 Task: Find connections with filter location Minas de Matahambre with filter topic #purposewith filter profile language French with filter current company Zomato with filter school Indian Institute of Management Rohtak with filter industry Medical Equipment Manufacturing with filter service category Typing with filter keywords title Assistant Manager
Action: Mouse moved to (504, 62)
Screenshot: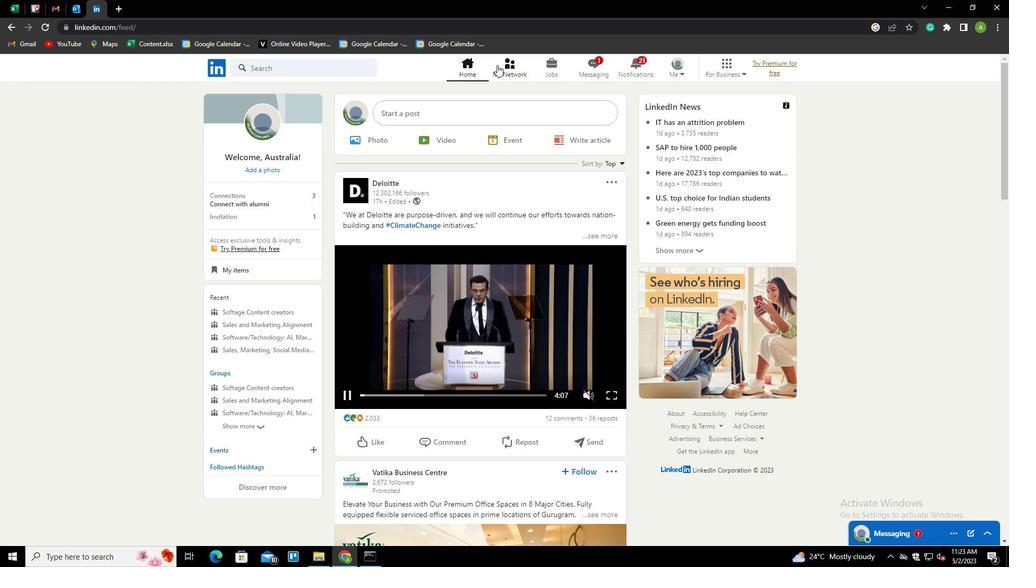 
Action: Mouse pressed left at (504, 62)
Screenshot: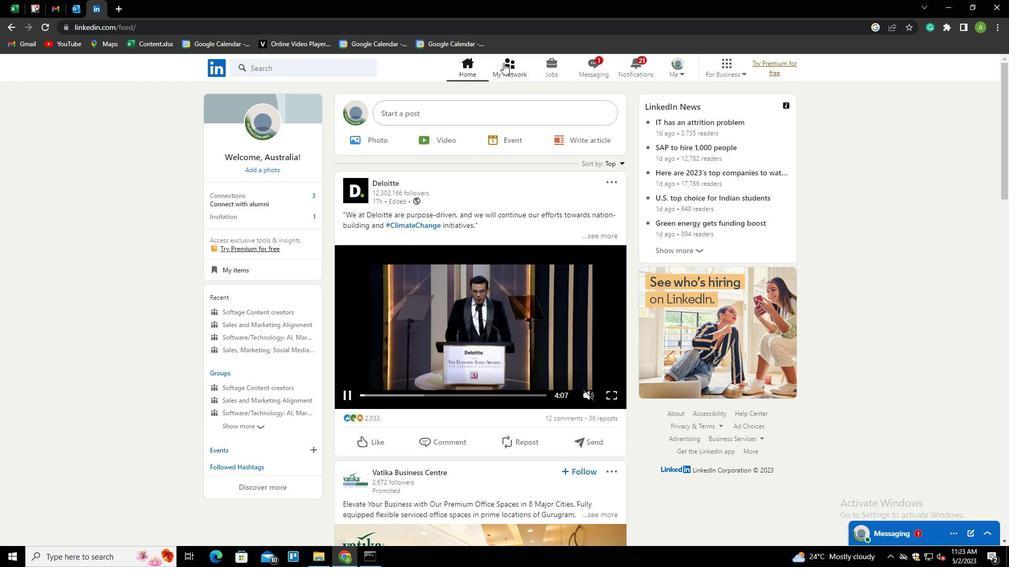 
Action: Mouse moved to (265, 129)
Screenshot: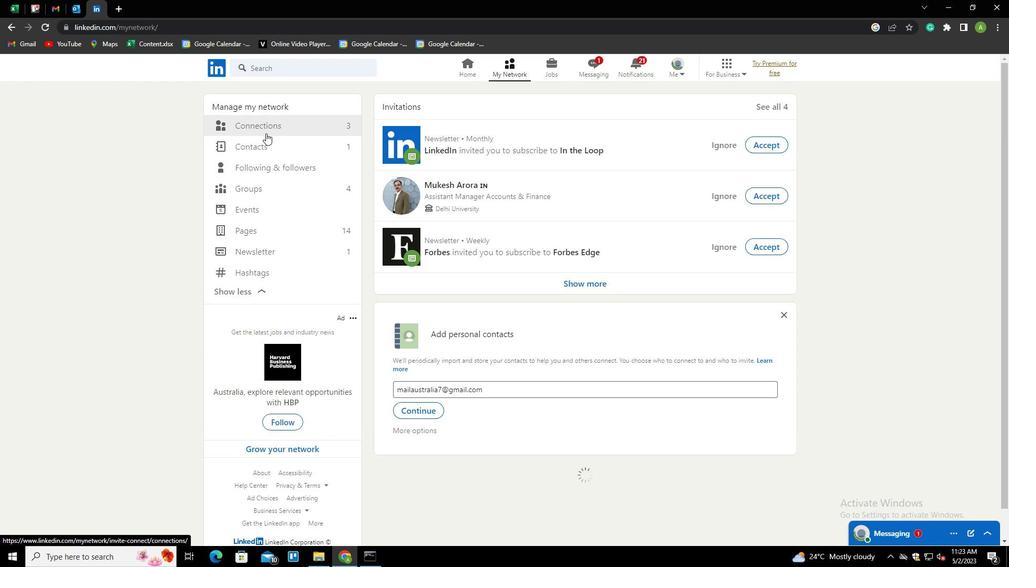 
Action: Mouse pressed left at (265, 129)
Screenshot: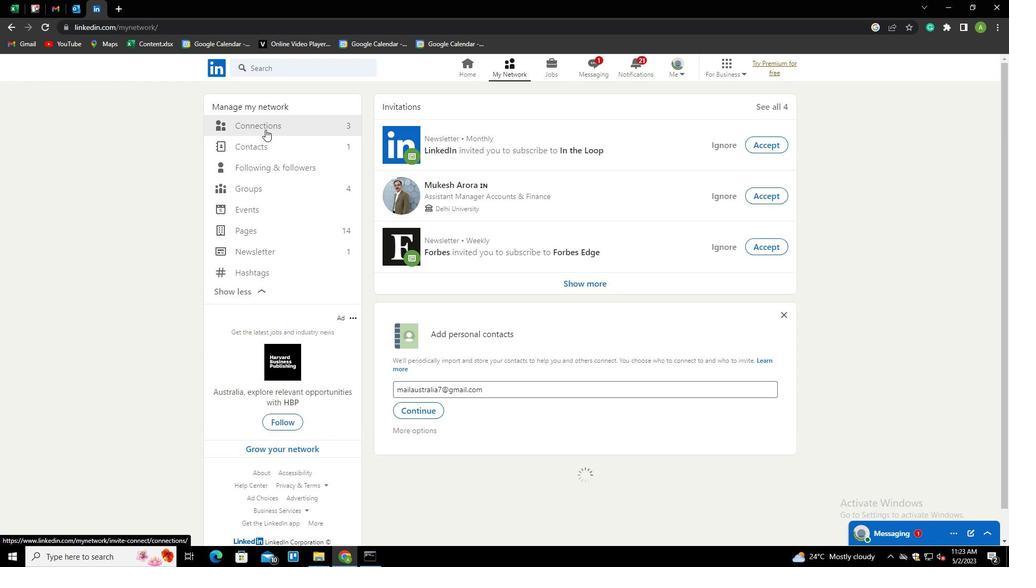 
Action: Mouse moved to (577, 125)
Screenshot: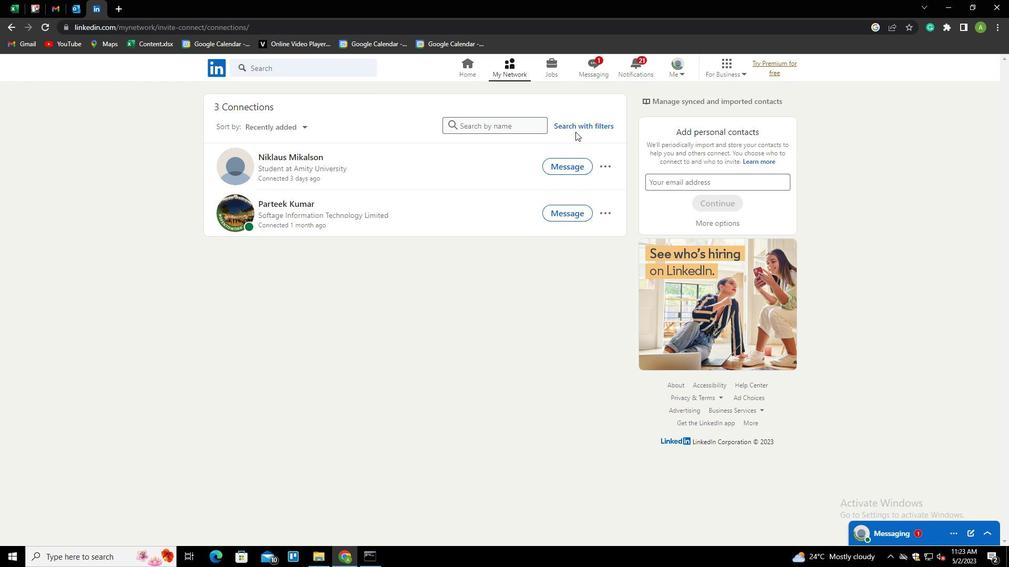 
Action: Mouse pressed left at (577, 125)
Screenshot: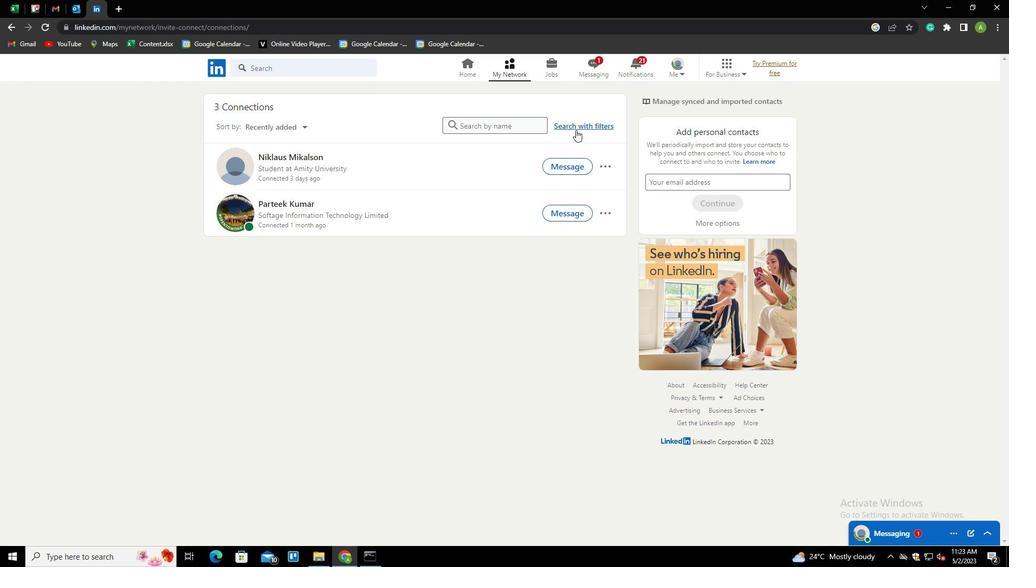 
Action: Mouse moved to (530, 93)
Screenshot: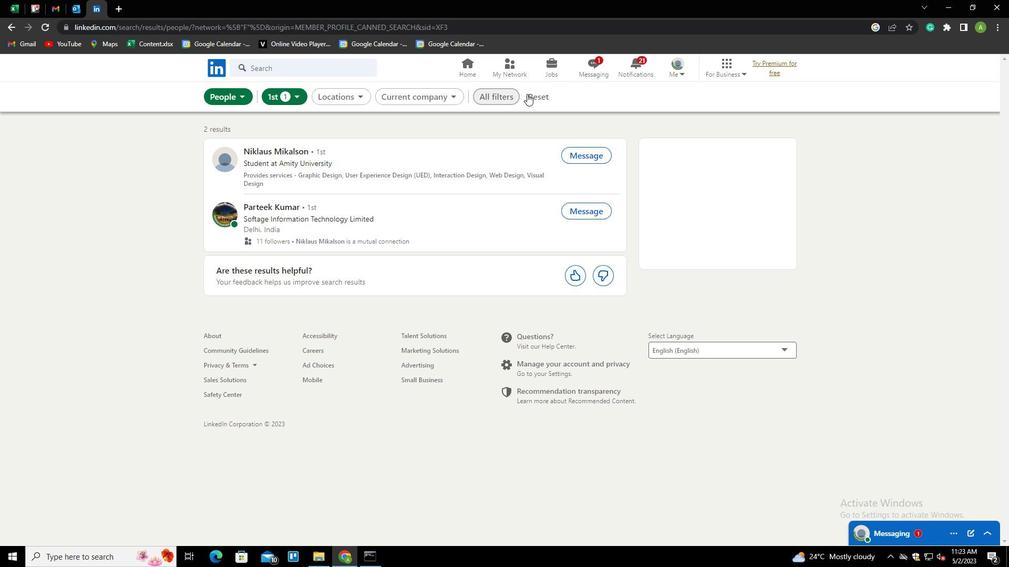 
Action: Mouse pressed left at (530, 93)
Screenshot: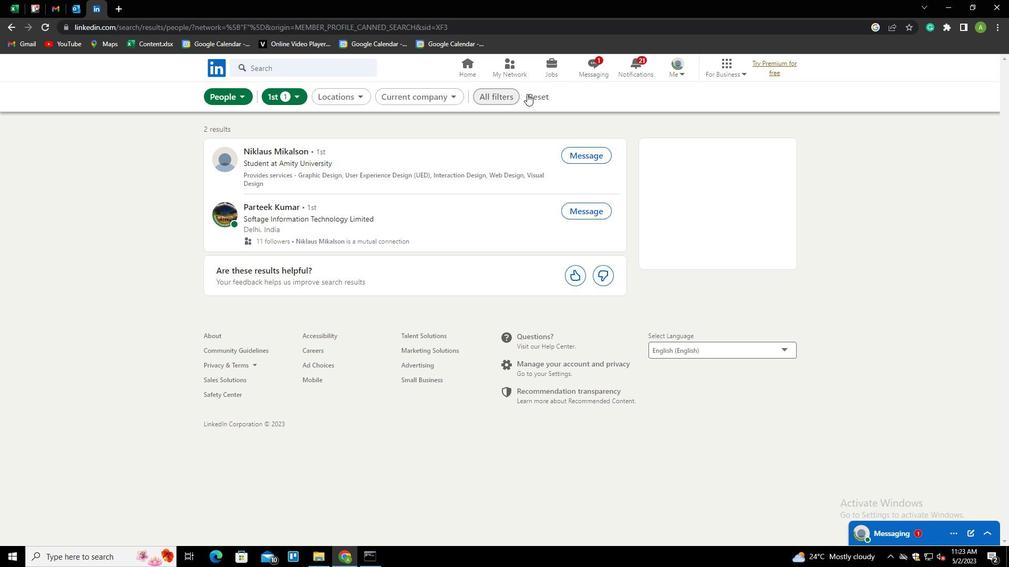 
Action: Mouse moved to (506, 94)
Screenshot: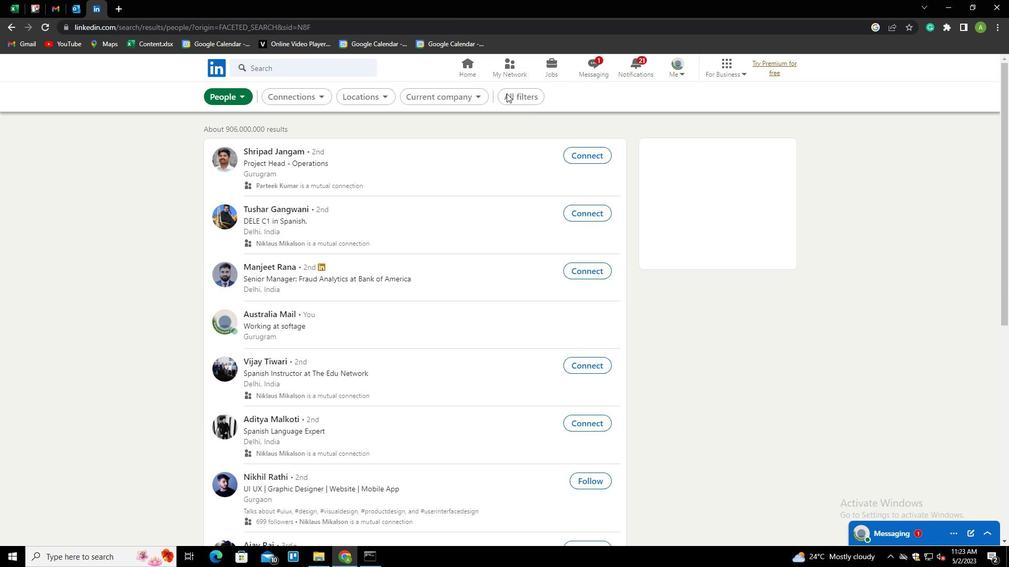 
Action: Mouse pressed left at (506, 94)
Screenshot: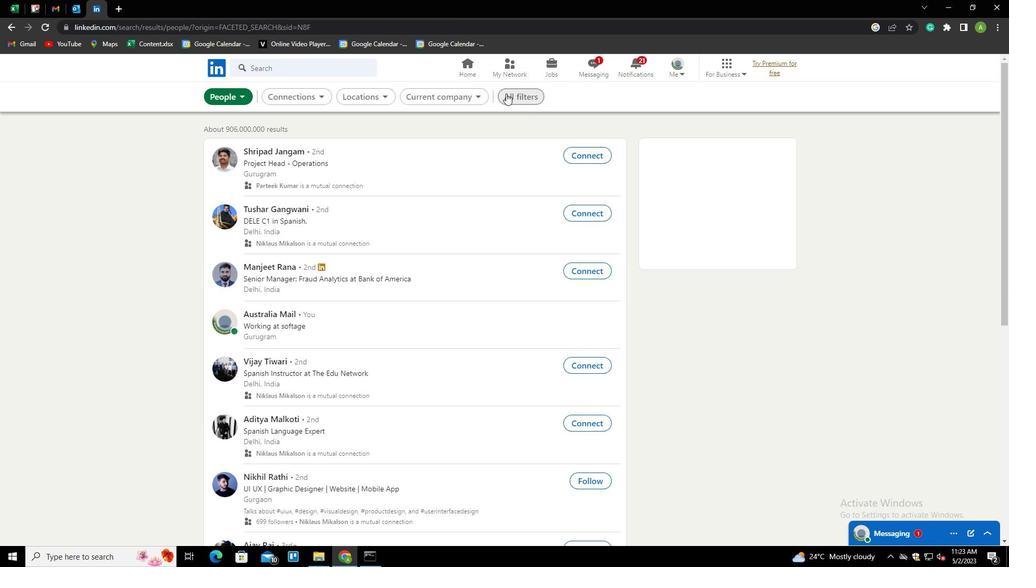 
Action: Mouse moved to (877, 299)
Screenshot: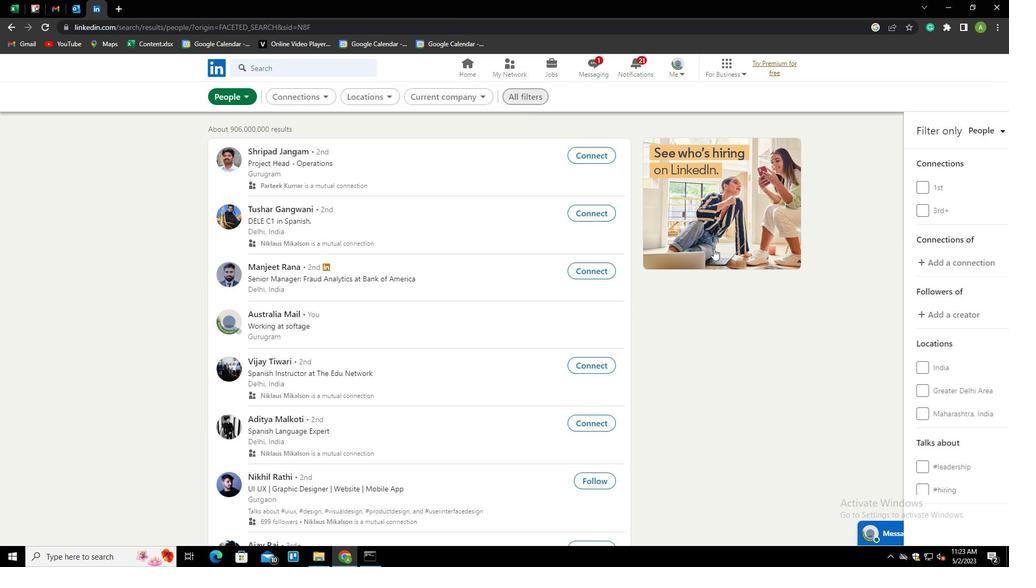 
Action: Mouse scrolled (877, 299) with delta (0, 0)
Screenshot: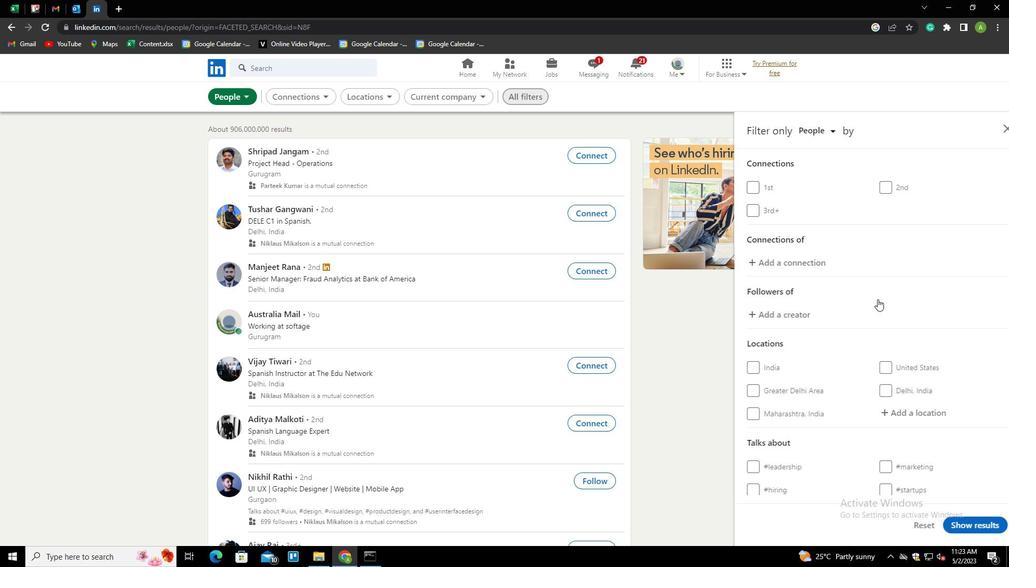 
Action: Mouse scrolled (877, 299) with delta (0, 0)
Screenshot: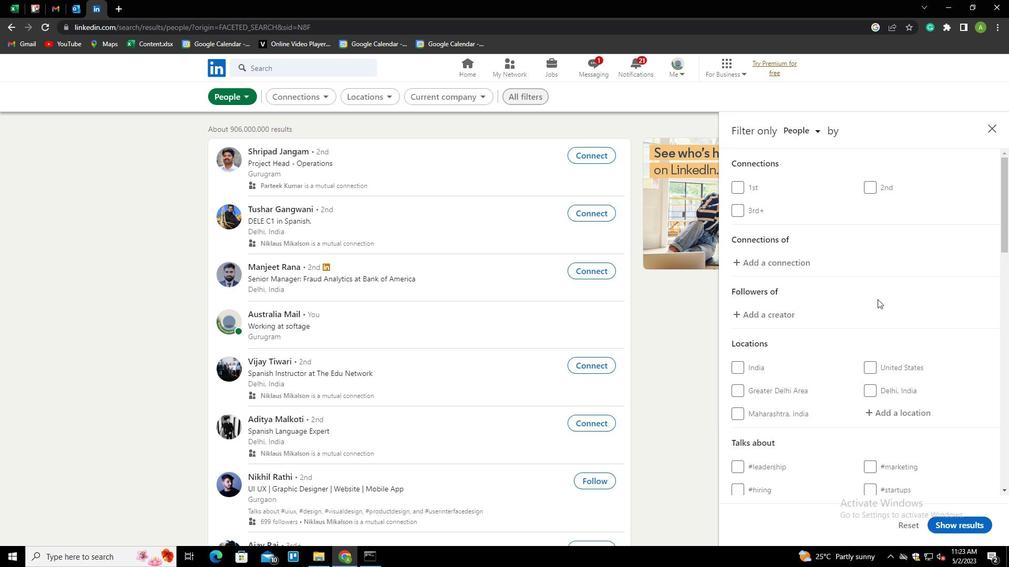 
Action: Mouse moved to (870, 319)
Screenshot: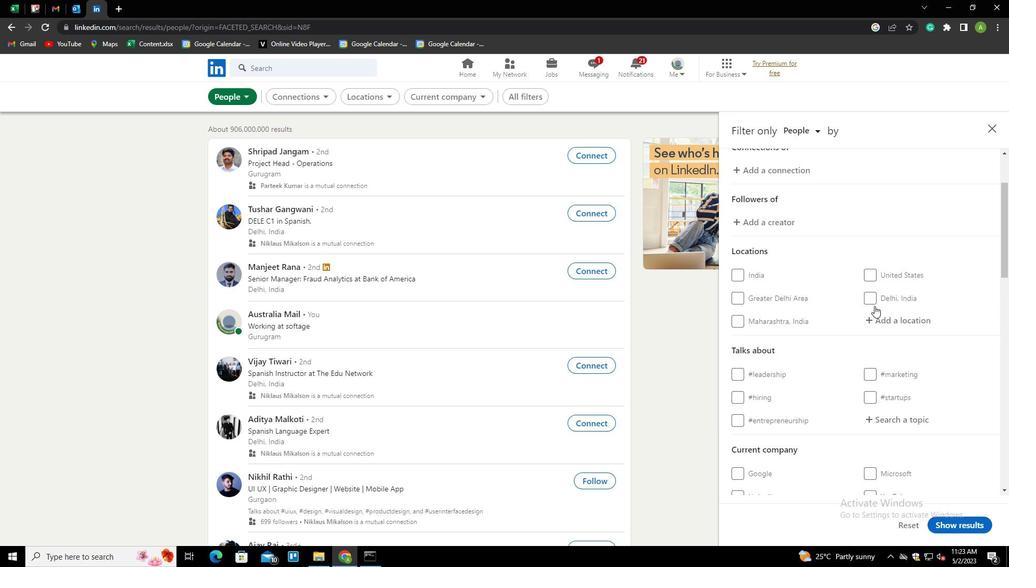
Action: Mouse scrolled (870, 318) with delta (0, 0)
Screenshot: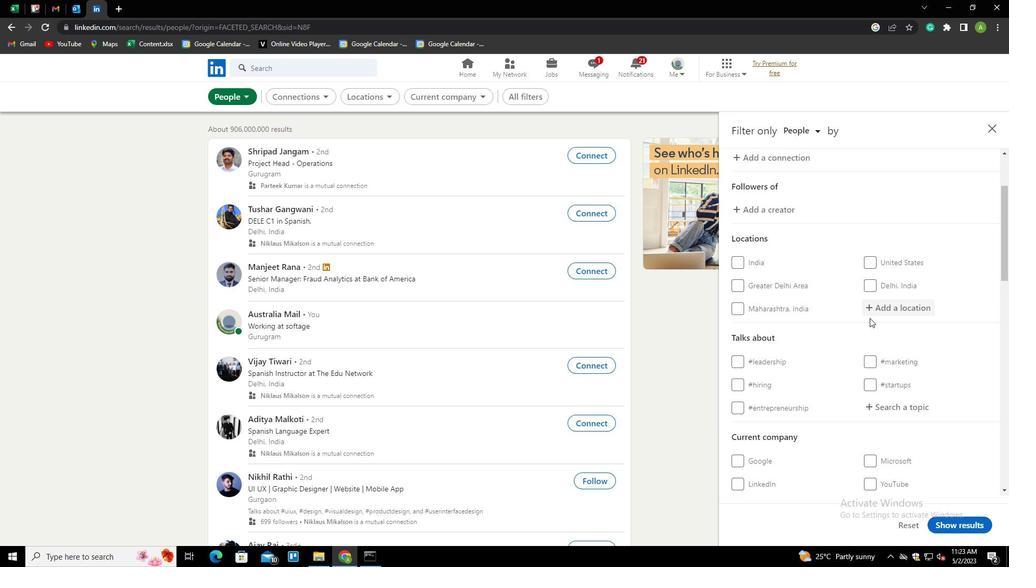 
Action: Mouse moved to (882, 258)
Screenshot: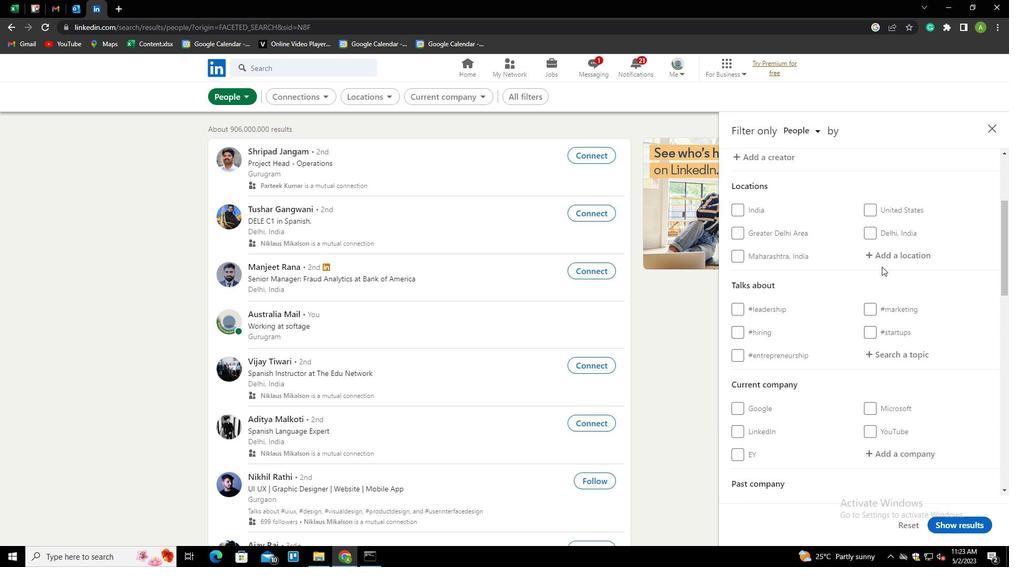 
Action: Mouse pressed left at (882, 258)
Screenshot: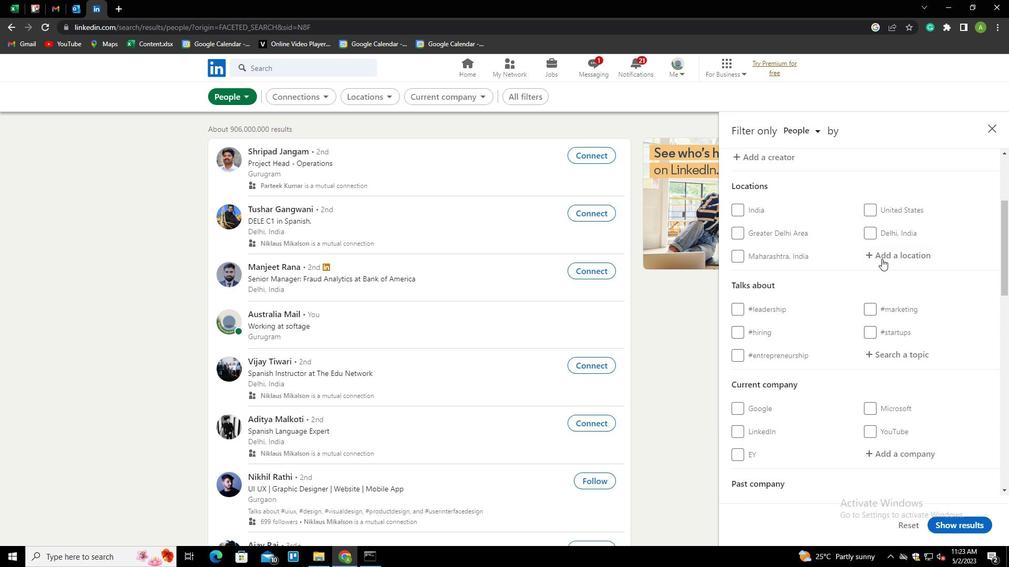 
Action: Mouse moved to (884, 257)
Screenshot: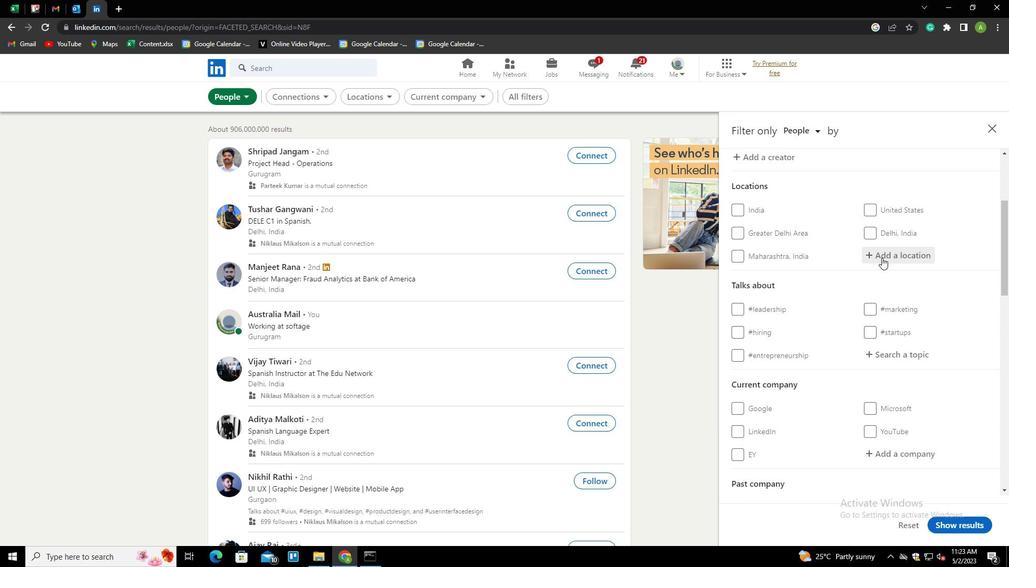 
Action: Mouse pressed left at (884, 257)
Screenshot: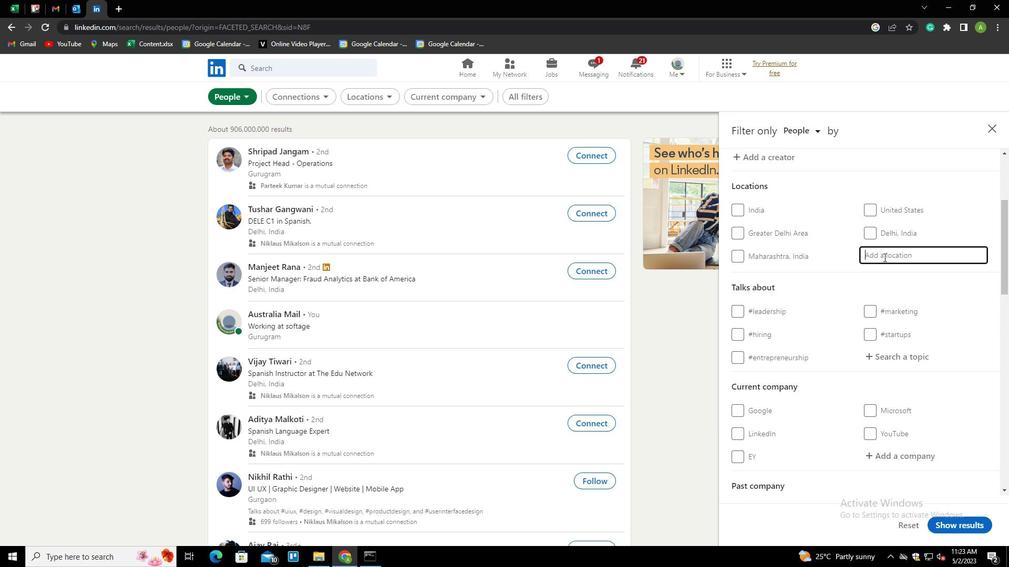 
Action: Key pressed <Key.shift><Key.shift><Key.shift><Key.shift><Key.shift>MINAA<Key.backspace>S<Key.down><Key.enter>
Screenshot: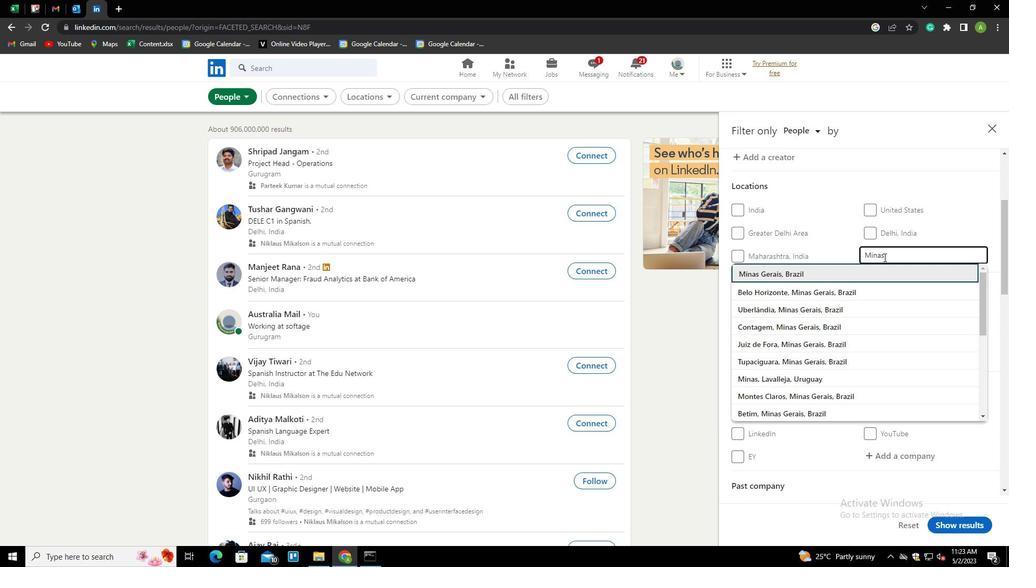 
Action: Mouse scrolled (884, 257) with delta (0, 0)
Screenshot: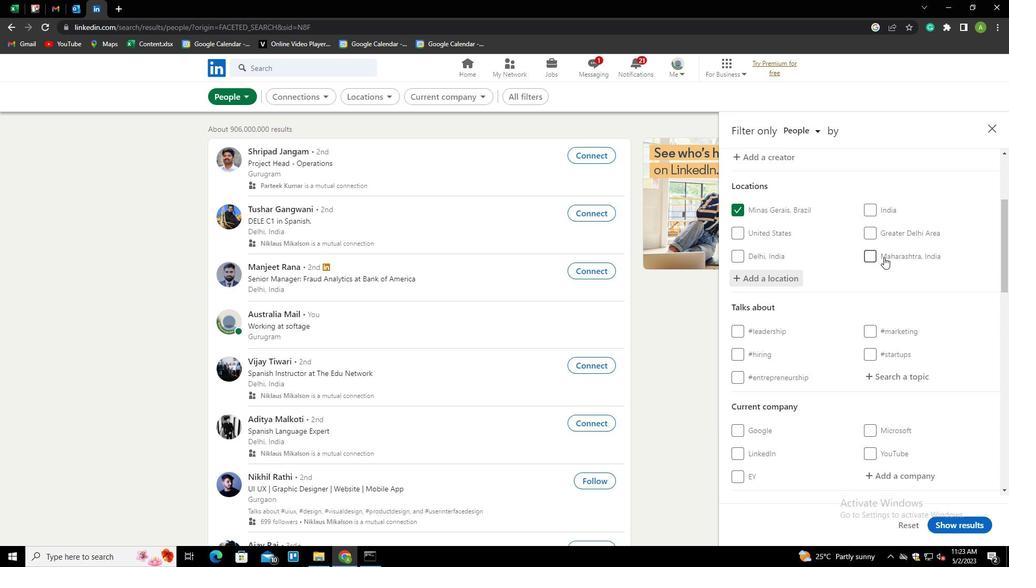 
Action: Mouse moved to (884, 323)
Screenshot: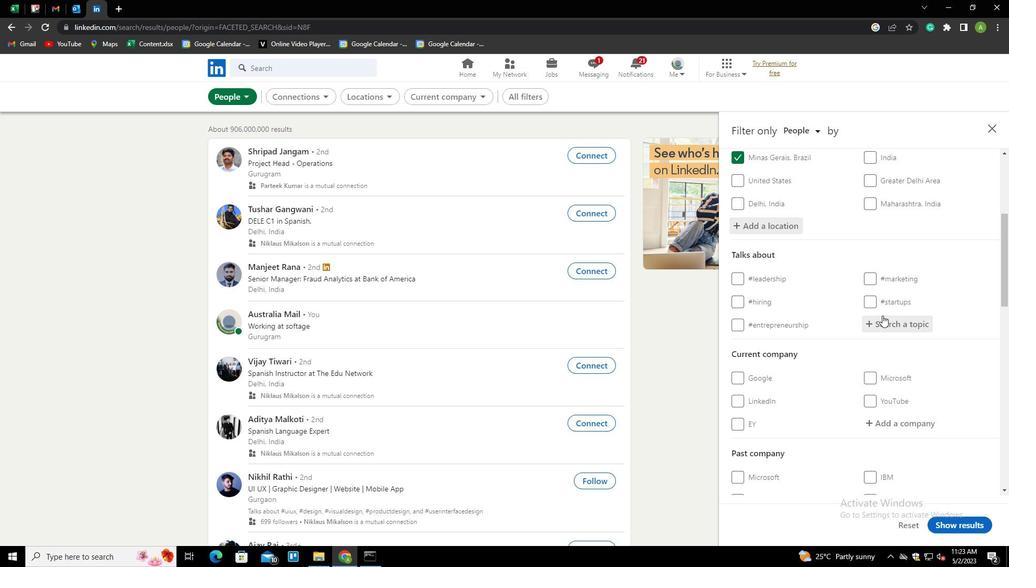 
Action: Mouse pressed left at (884, 323)
Screenshot: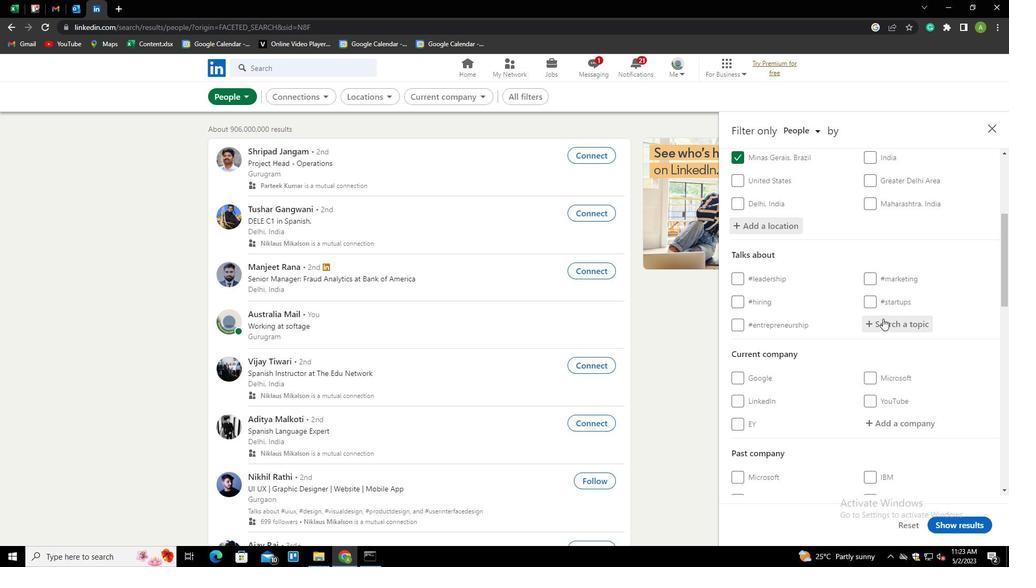 
Action: Mouse moved to (893, 323)
Screenshot: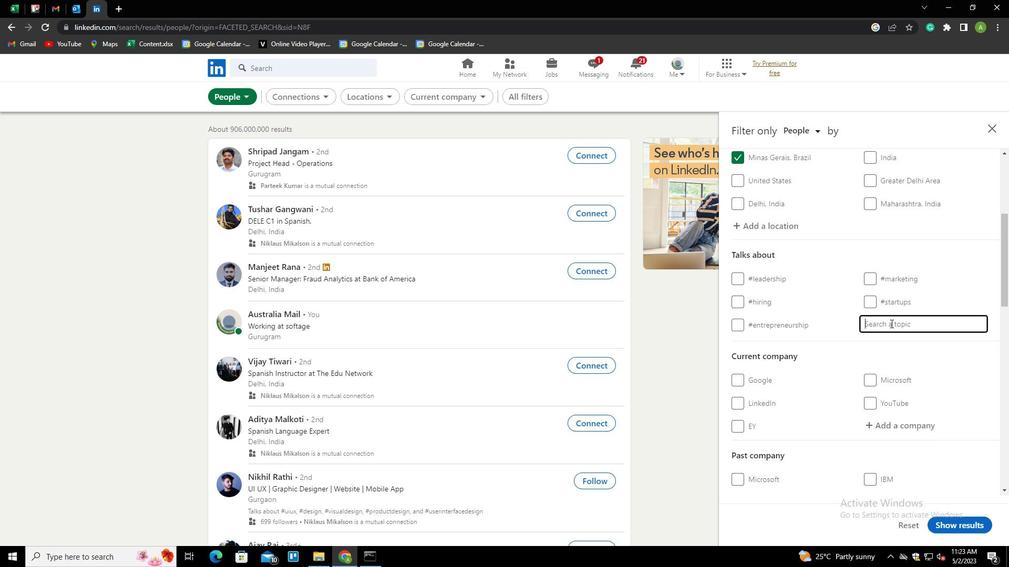 
Action: Mouse pressed left at (893, 323)
Screenshot: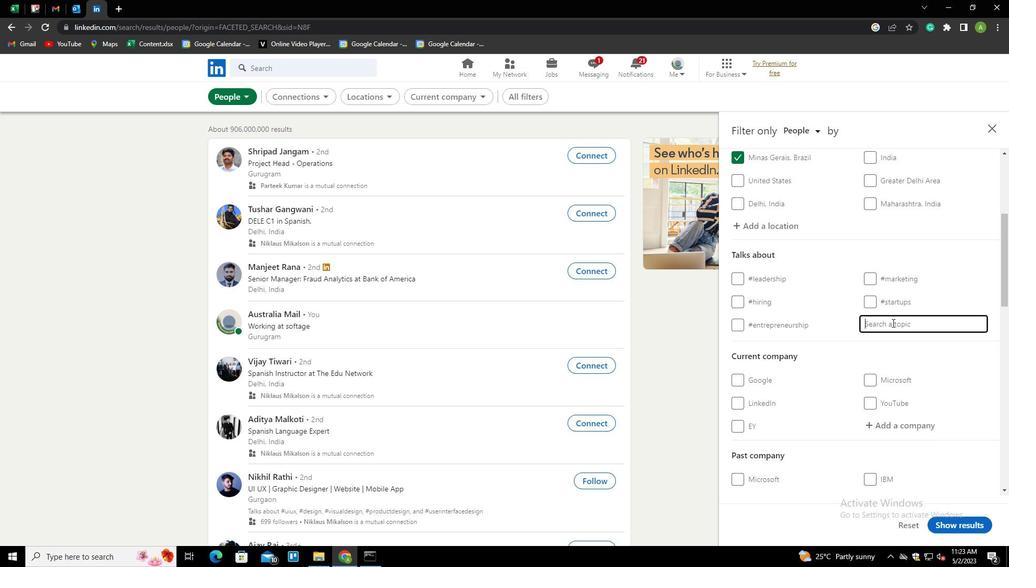 
Action: Key pressed <Key.shift>PURPOSE<Key.down><Key.enter>
Screenshot: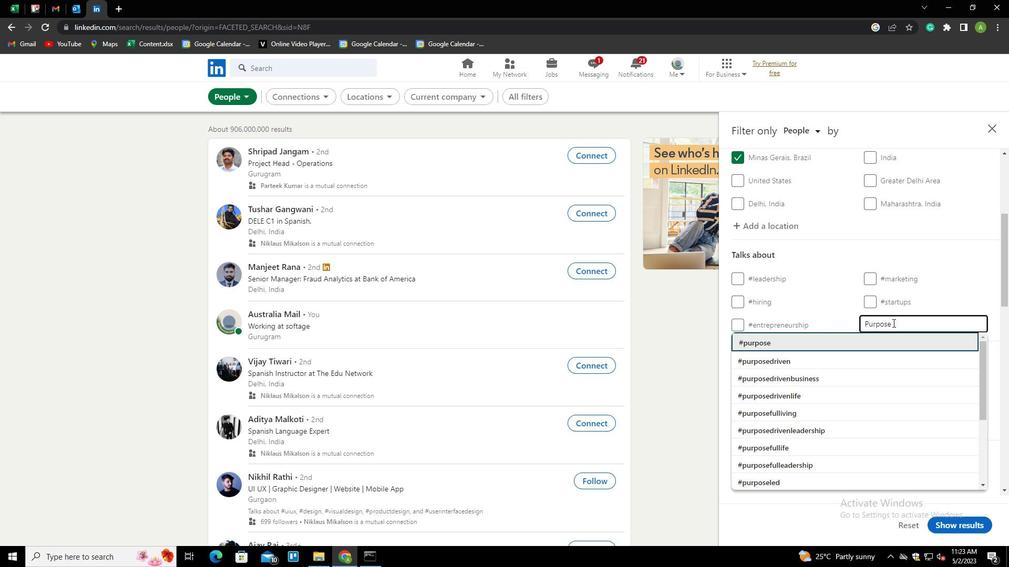 
Action: Mouse scrolled (893, 322) with delta (0, 0)
Screenshot: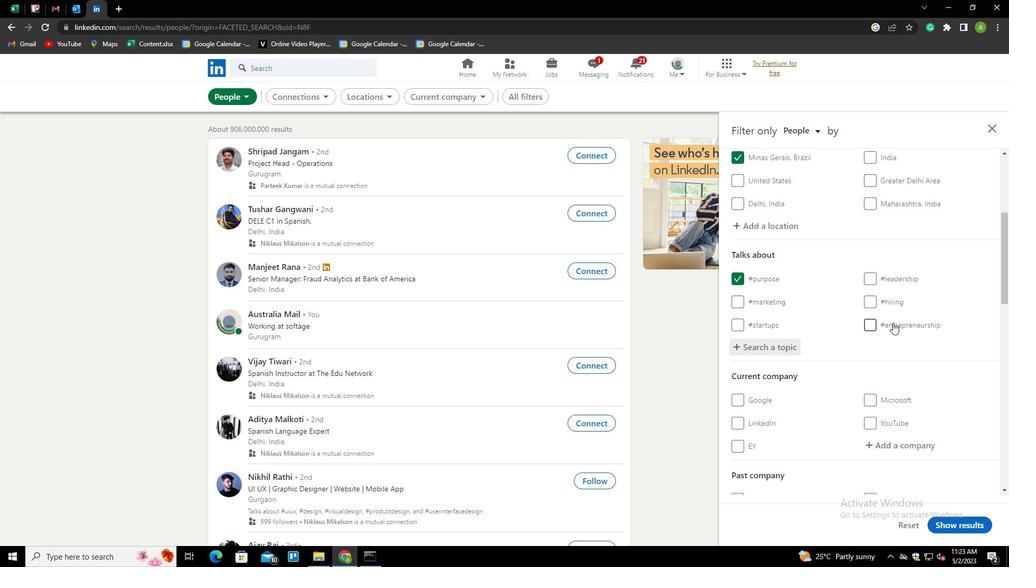 
Action: Mouse scrolled (893, 322) with delta (0, 0)
Screenshot: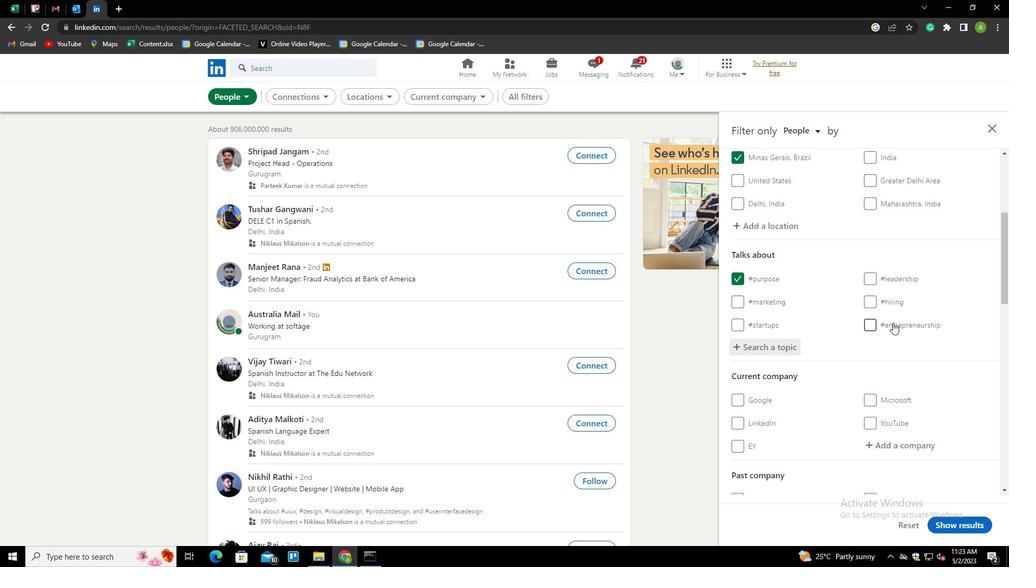 
Action: Mouse scrolled (893, 322) with delta (0, 0)
Screenshot: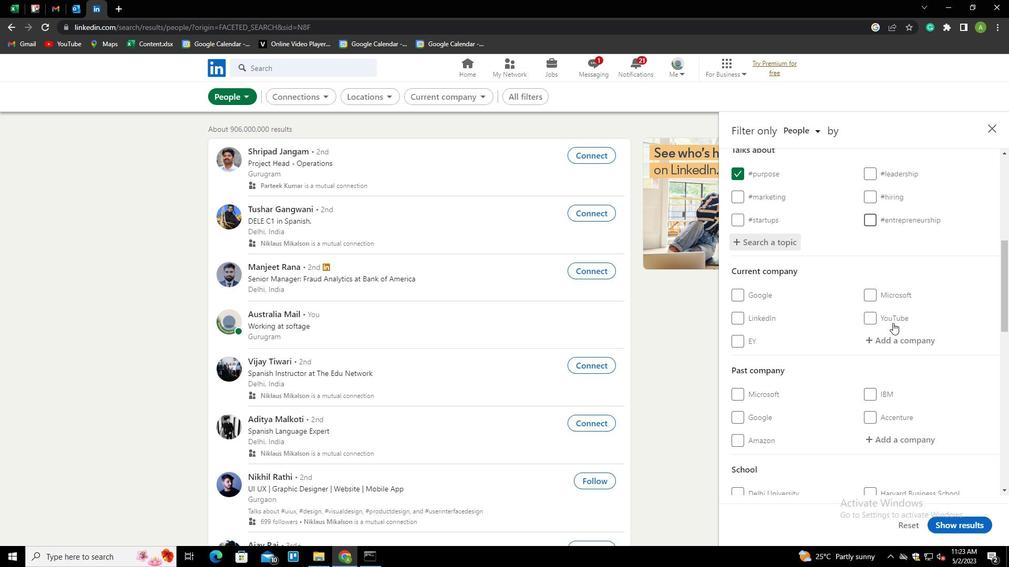 
Action: Mouse scrolled (893, 322) with delta (0, 0)
Screenshot: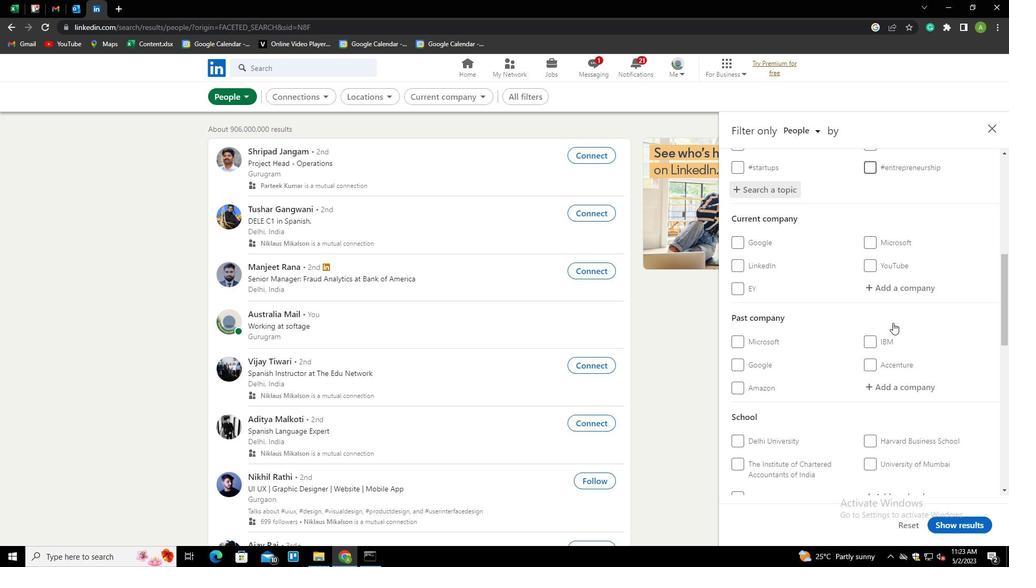 
Action: Mouse scrolled (893, 322) with delta (0, 0)
Screenshot: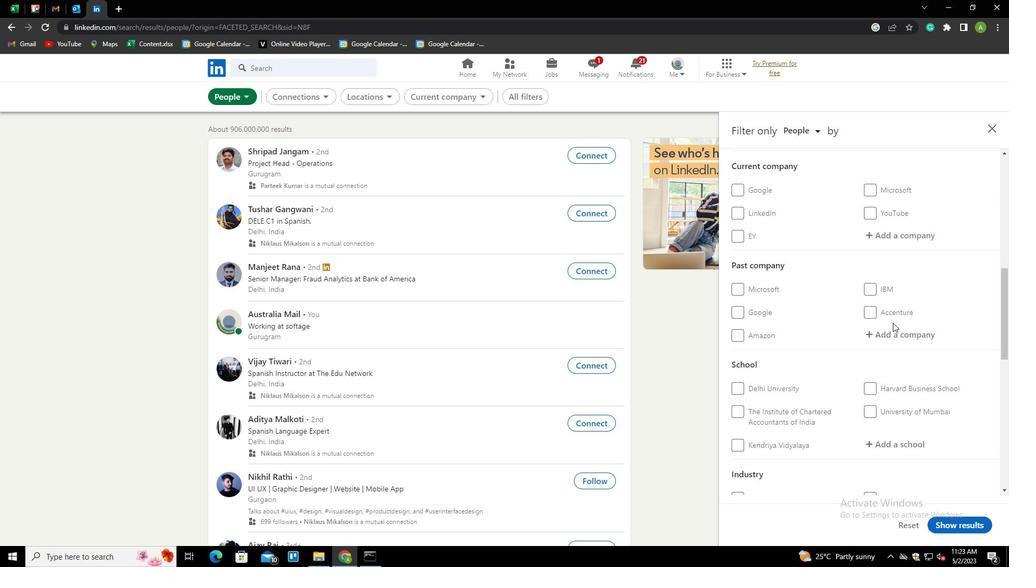 
Action: Mouse scrolled (893, 322) with delta (0, 0)
Screenshot: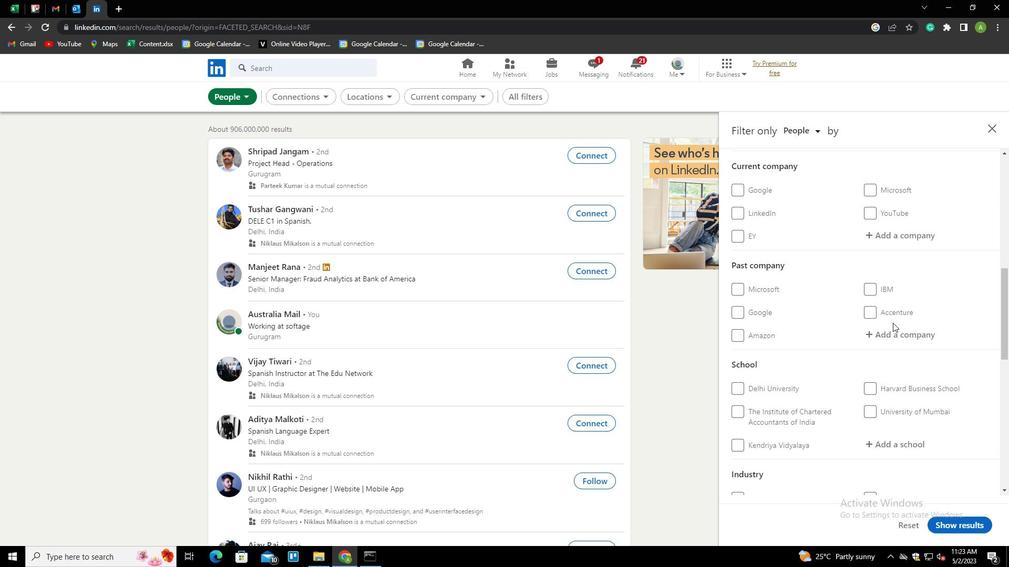 
Action: Mouse scrolled (893, 322) with delta (0, 0)
Screenshot: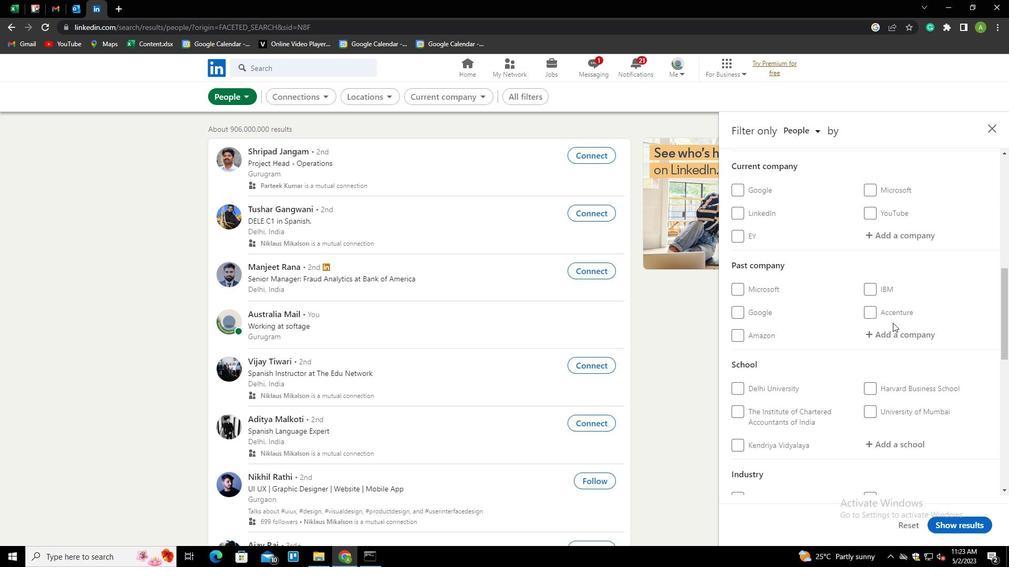 
Action: Mouse scrolled (893, 322) with delta (0, 0)
Screenshot: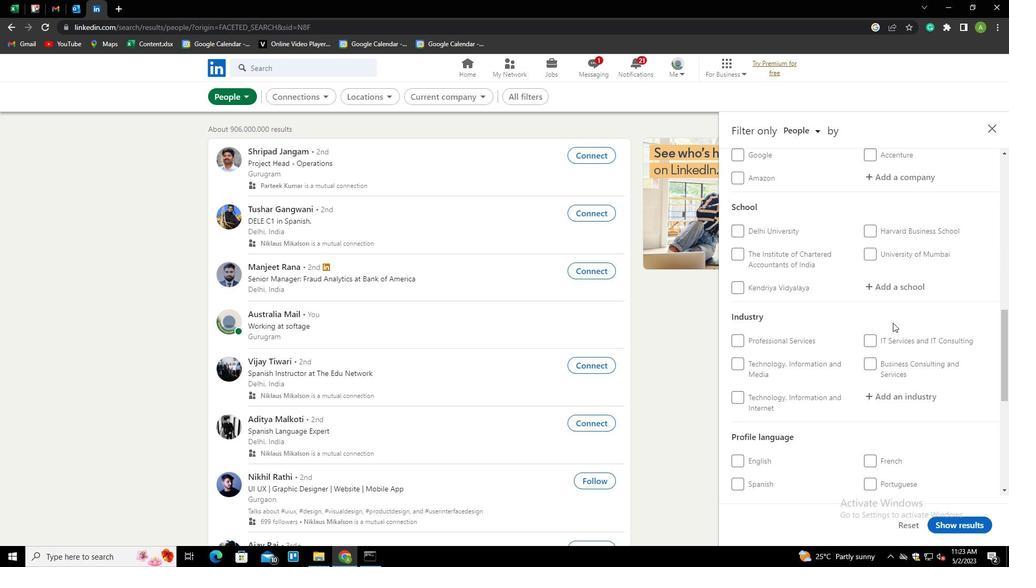 
Action: Mouse scrolled (893, 322) with delta (0, 0)
Screenshot: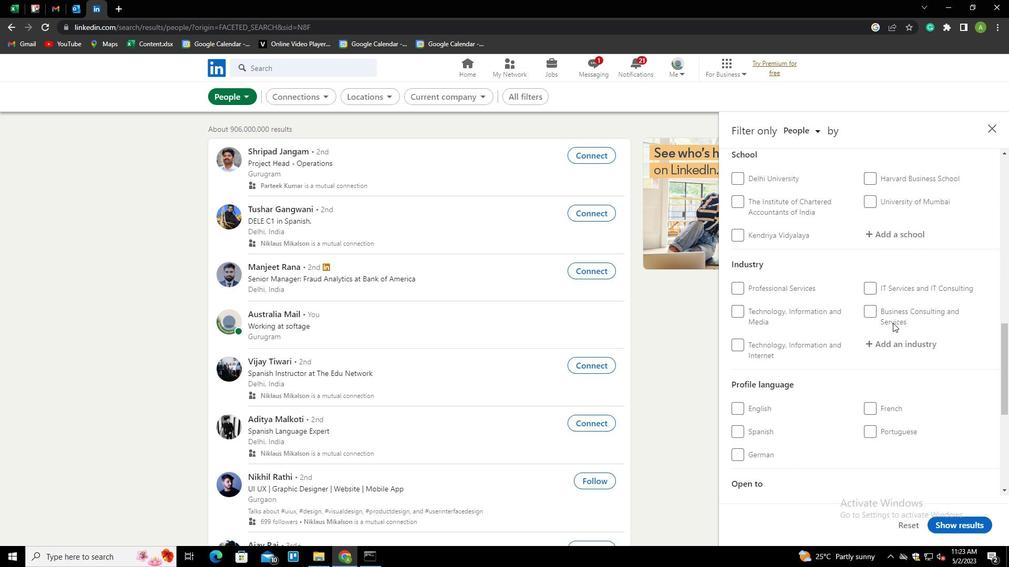 
Action: Mouse moved to (880, 352)
Screenshot: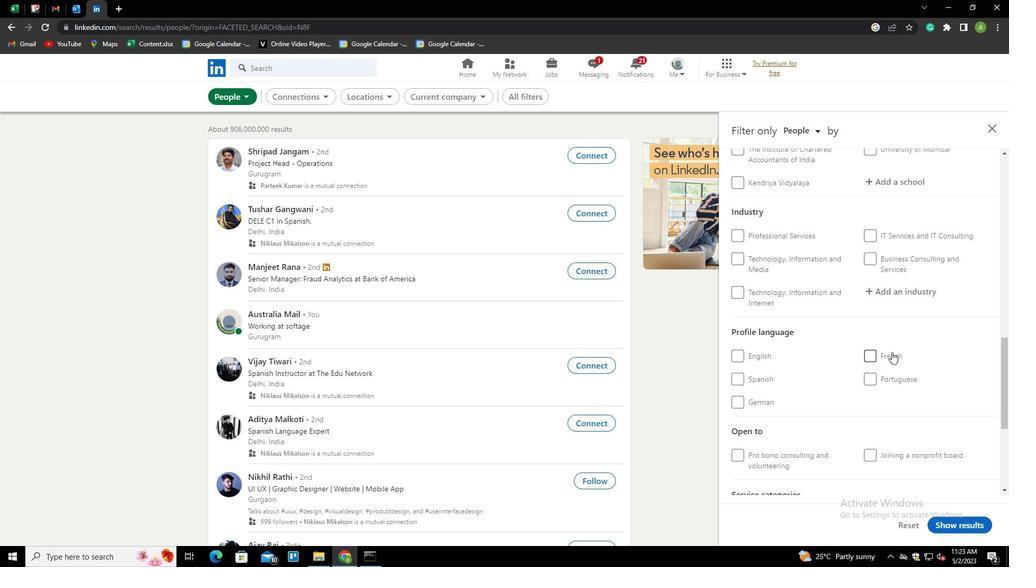 
Action: Mouse pressed left at (880, 352)
Screenshot: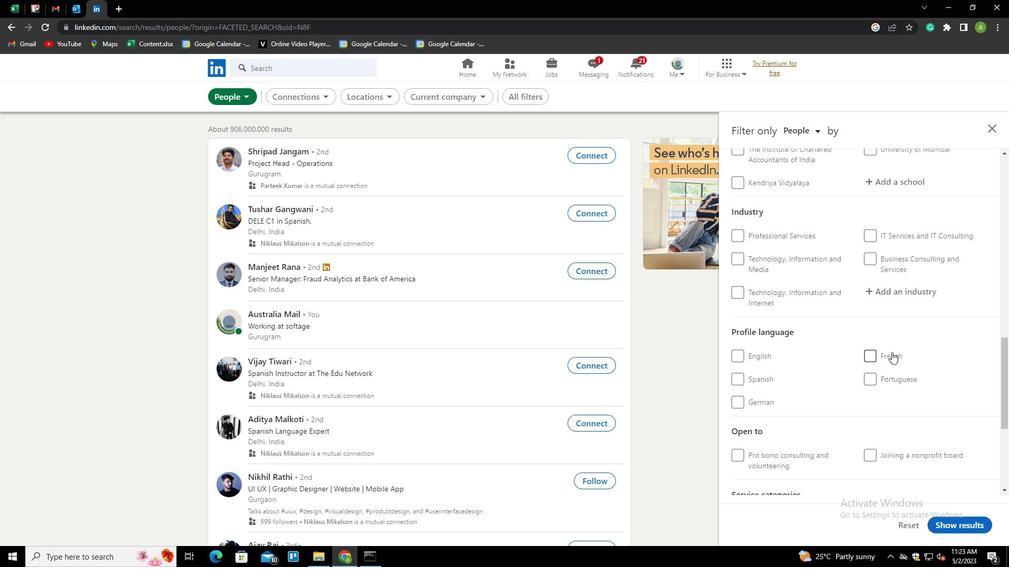 
Action: Mouse moved to (927, 344)
Screenshot: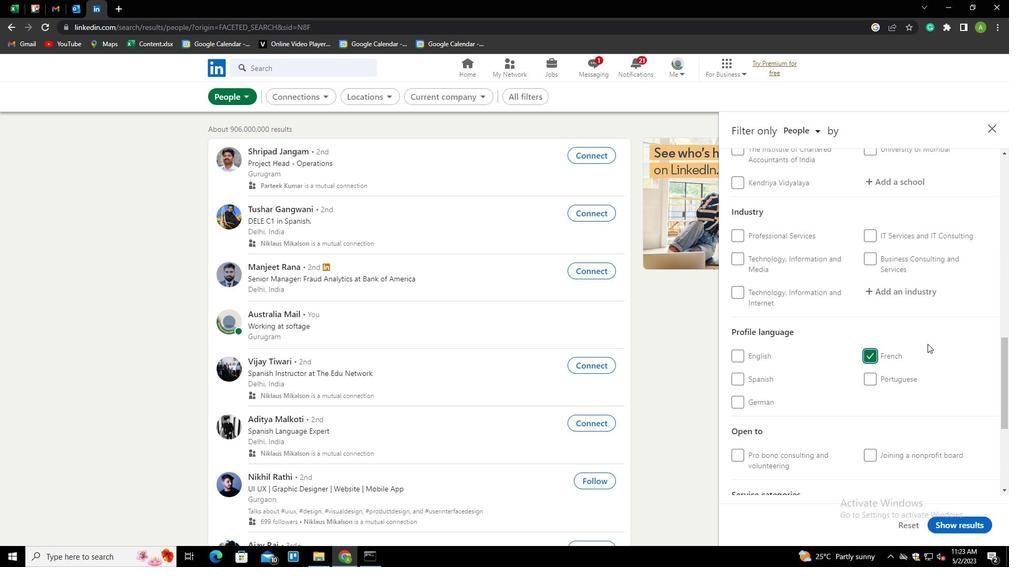 
Action: Mouse scrolled (927, 344) with delta (0, 0)
Screenshot: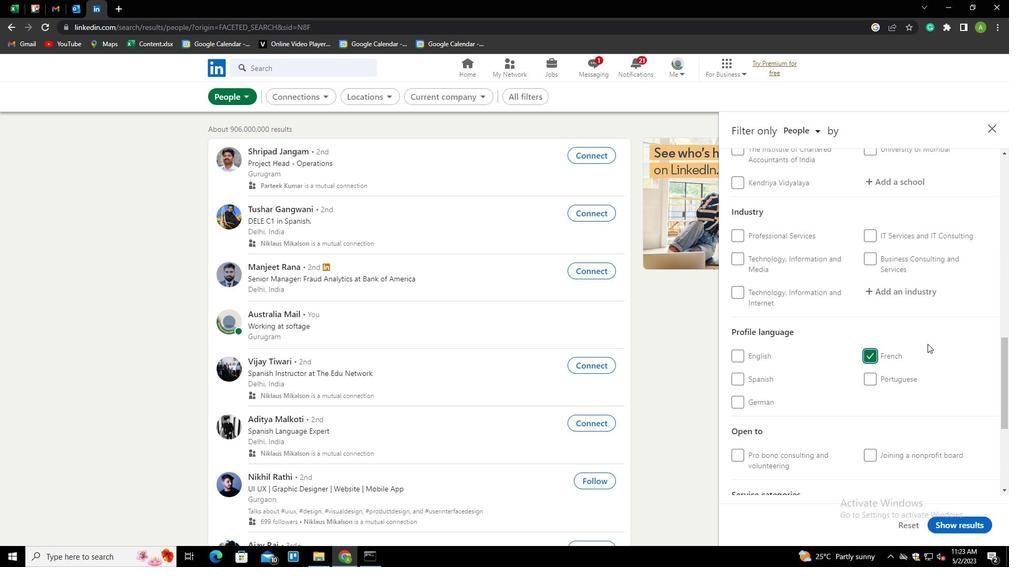 
Action: Mouse scrolled (927, 344) with delta (0, 0)
Screenshot: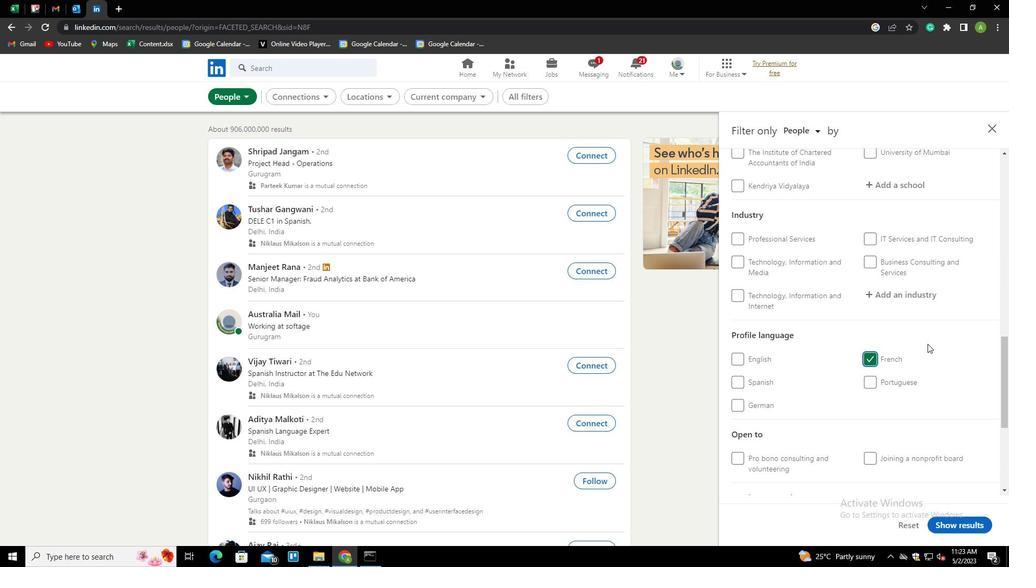 
Action: Mouse scrolled (927, 344) with delta (0, 0)
Screenshot: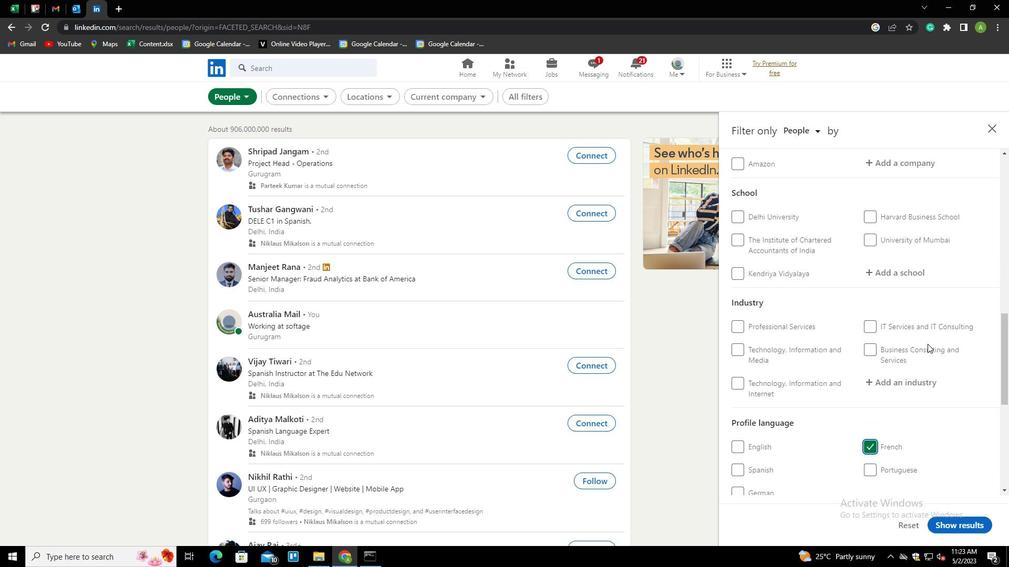 
Action: Mouse scrolled (927, 344) with delta (0, 0)
Screenshot: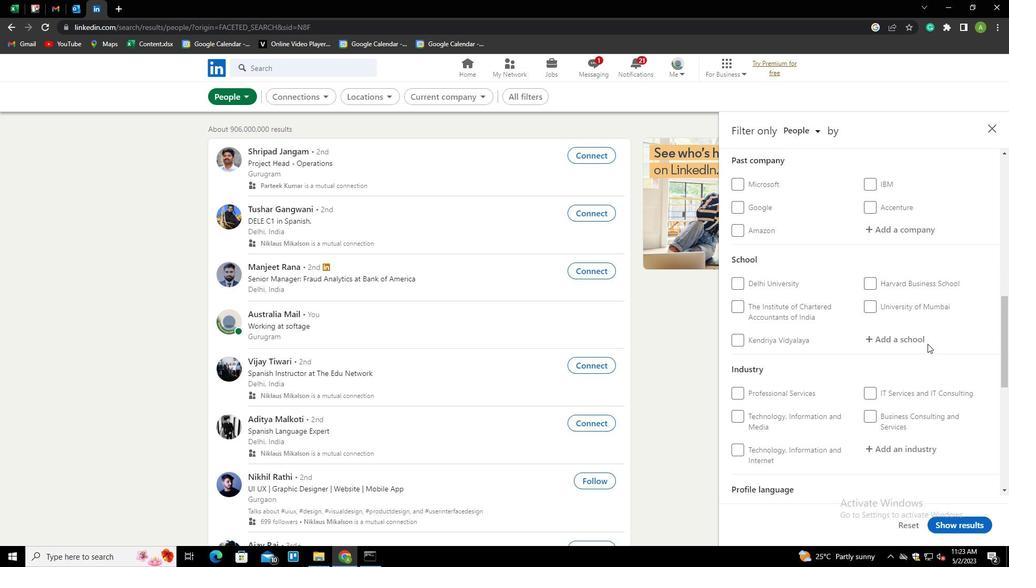 
Action: Mouse scrolled (927, 344) with delta (0, 0)
Screenshot: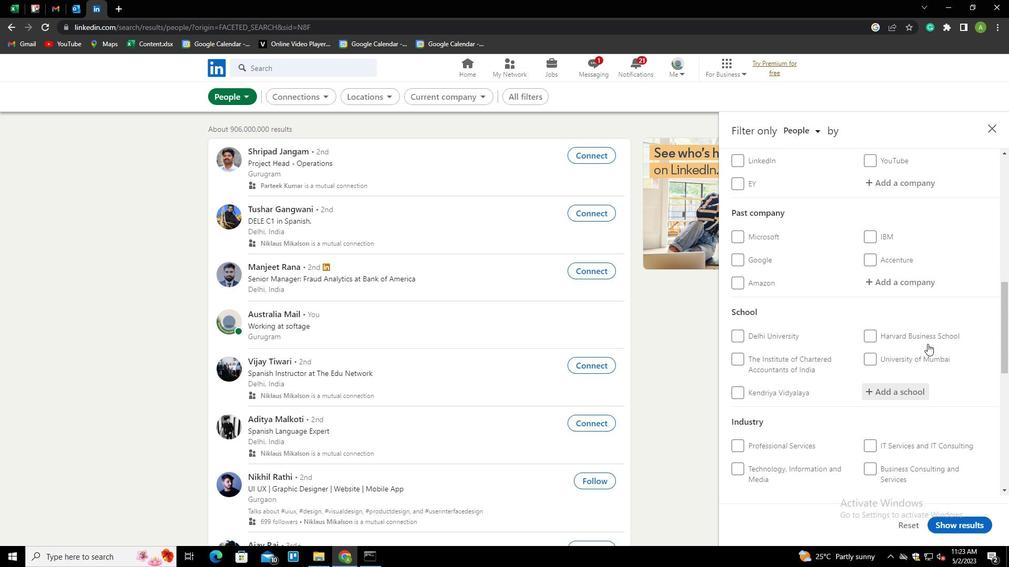 
Action: Mouse scrolled (927, 344) with delta (0, 0)
Screenshot: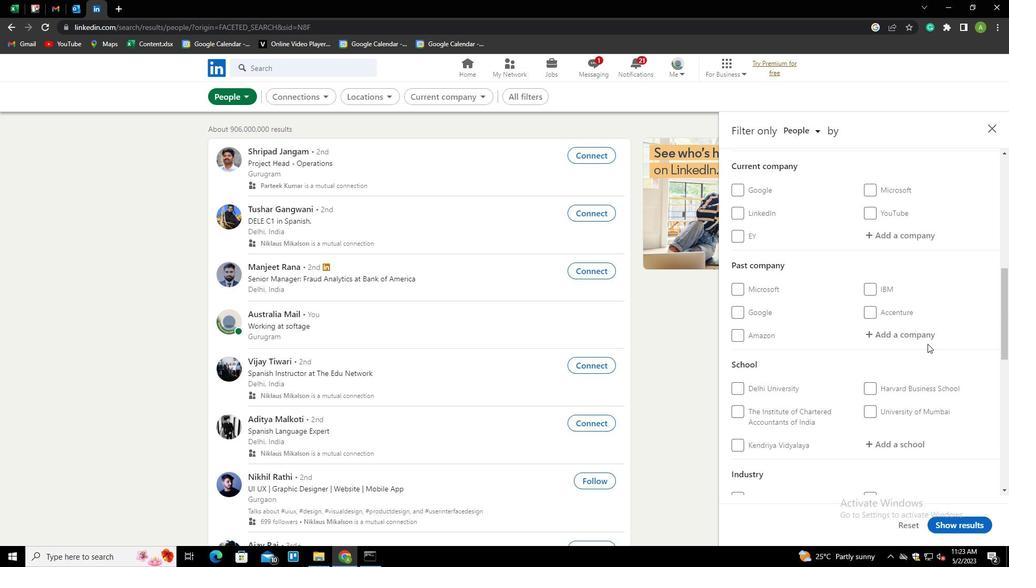 
Action: Mouse moved to (886, 284)
Screenshot: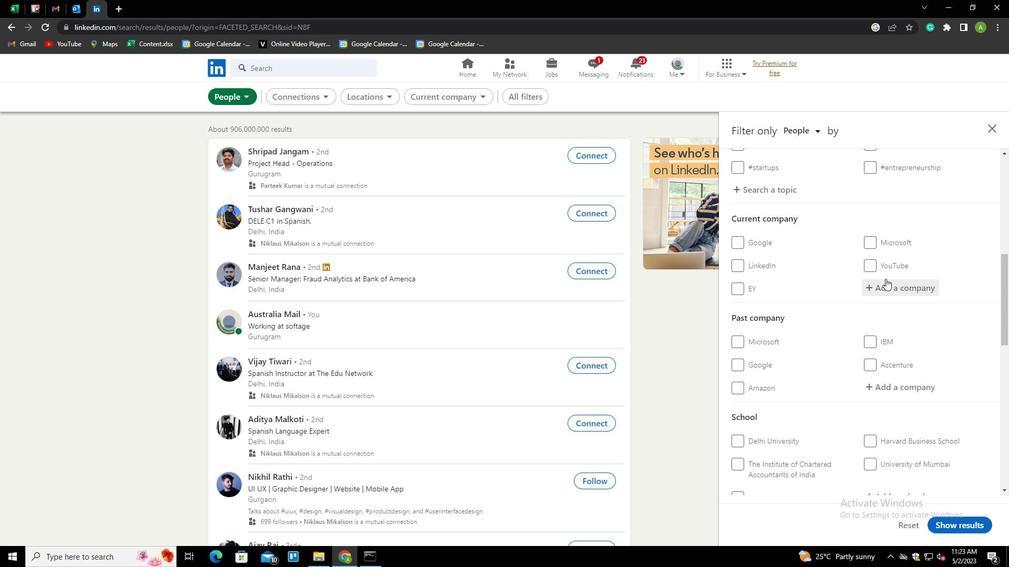 
Action: Mouse pressed left at (886, 284)
Screenshot: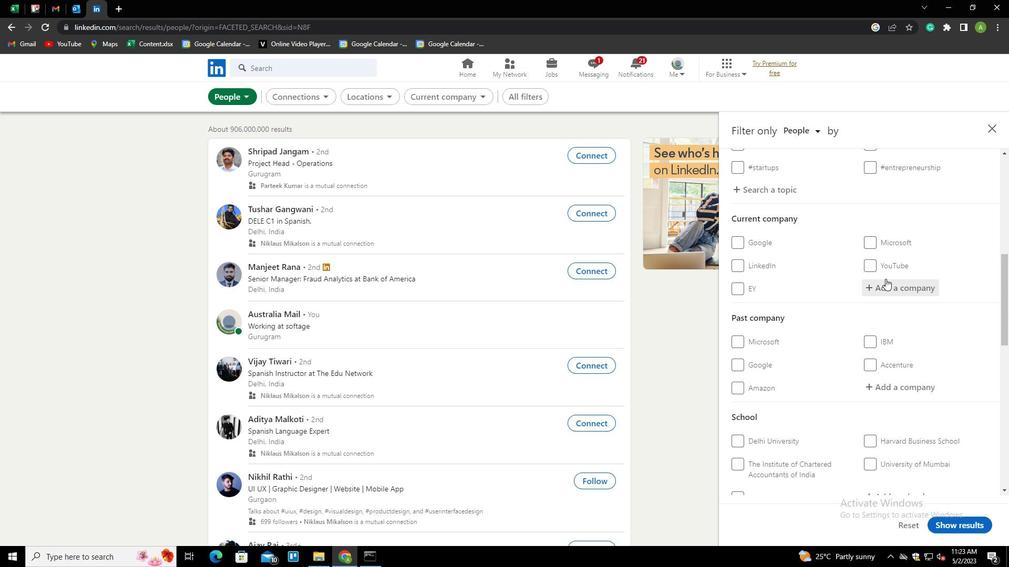 
Action: Mouse moved to (890, 285)
Screenshot: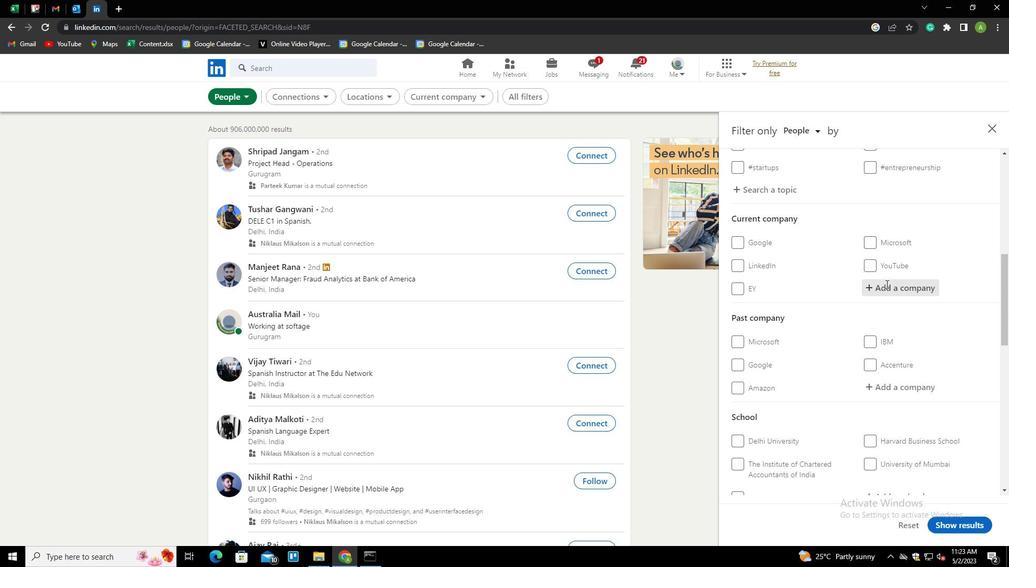 
Action: Mouse pressed left at (890, 285)
Screenshot: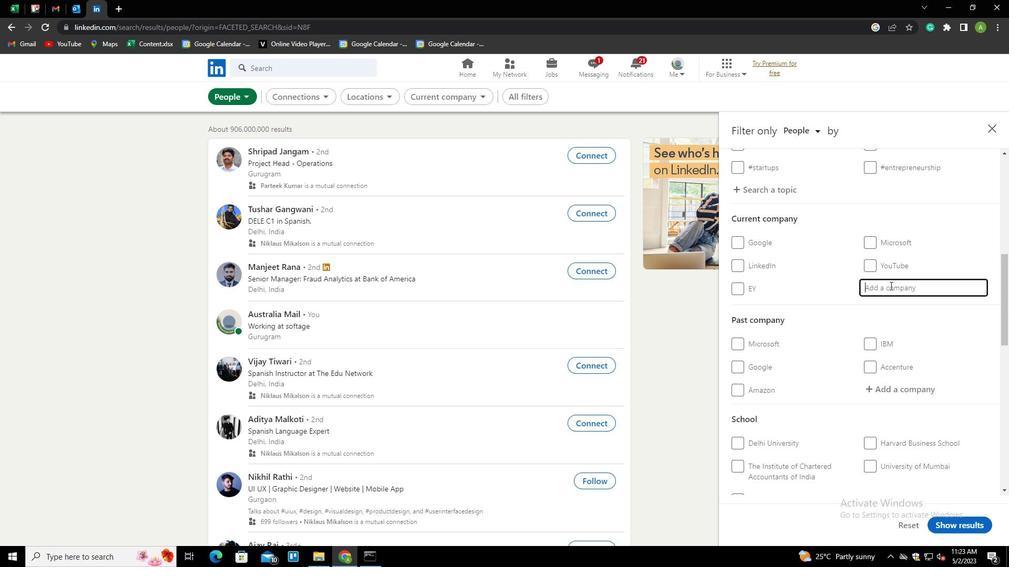 
Action: Key pressed <Key.shift><Key.shift><Key.shift><Key.shift>X<Key.backspace>ZOMATO<Key.down><Key.enter>
Screenshot: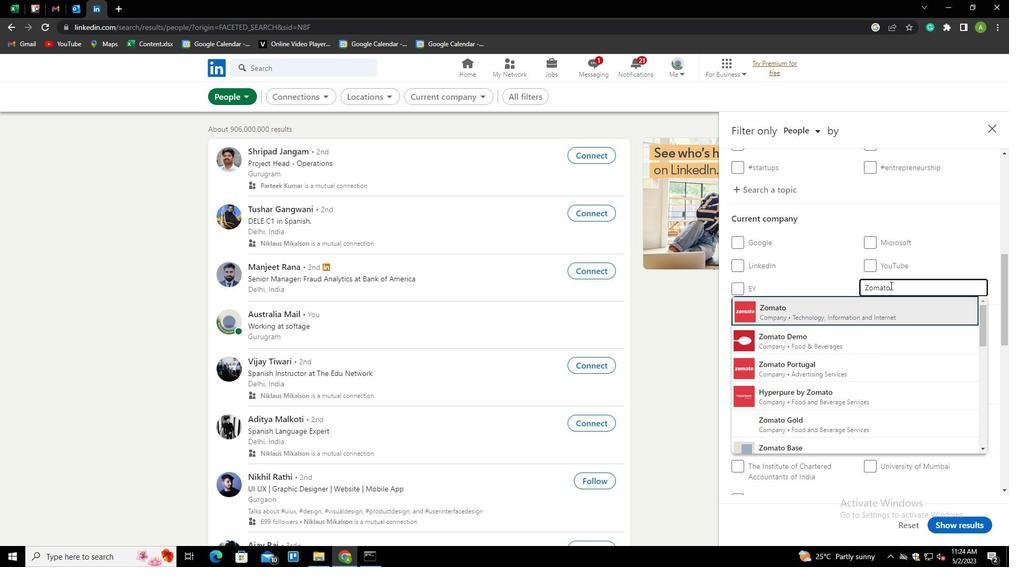 
Action: Mouse scrolled (890, 285) with delta (0, 0)
Screenshot: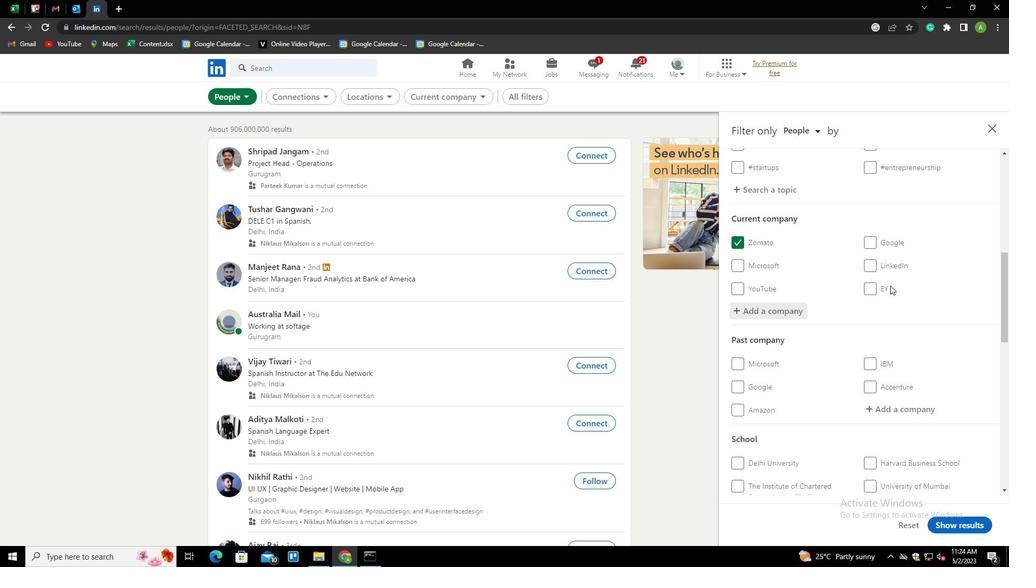 
Action: Mouse scrolled (890, 285) with delta (0, 0)
Screenshot: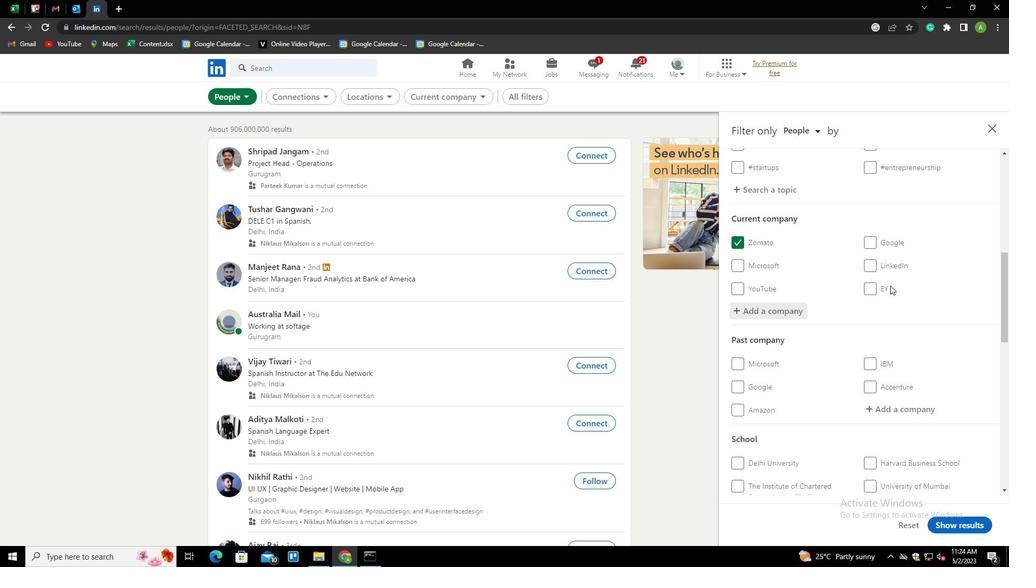 
Action: Mouse scrolled (890, 285) with delta (0, 0)
Screenshot: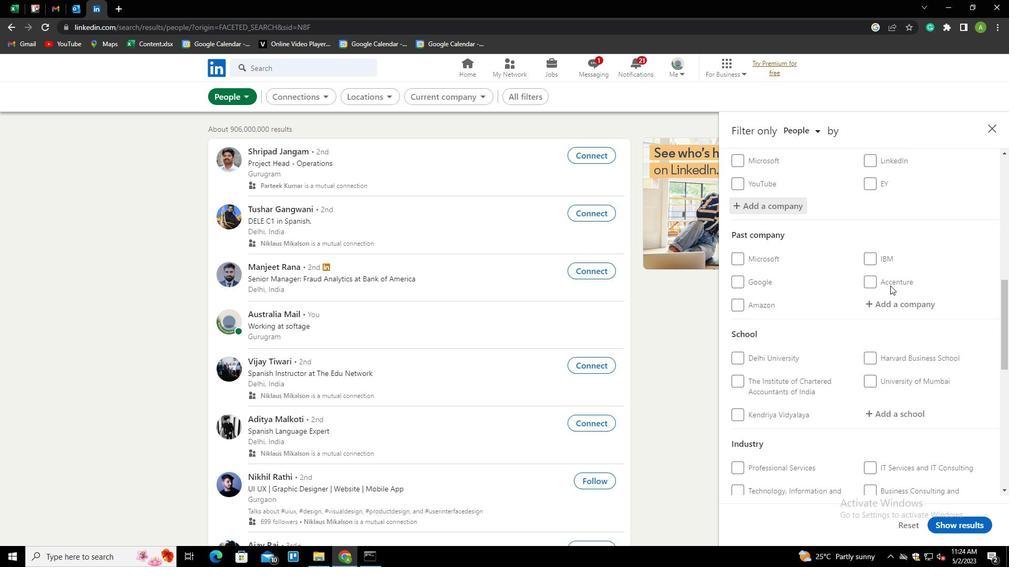 
Action: Mouse scrolled (890, 285) with delta (0, 0)
Screenshot: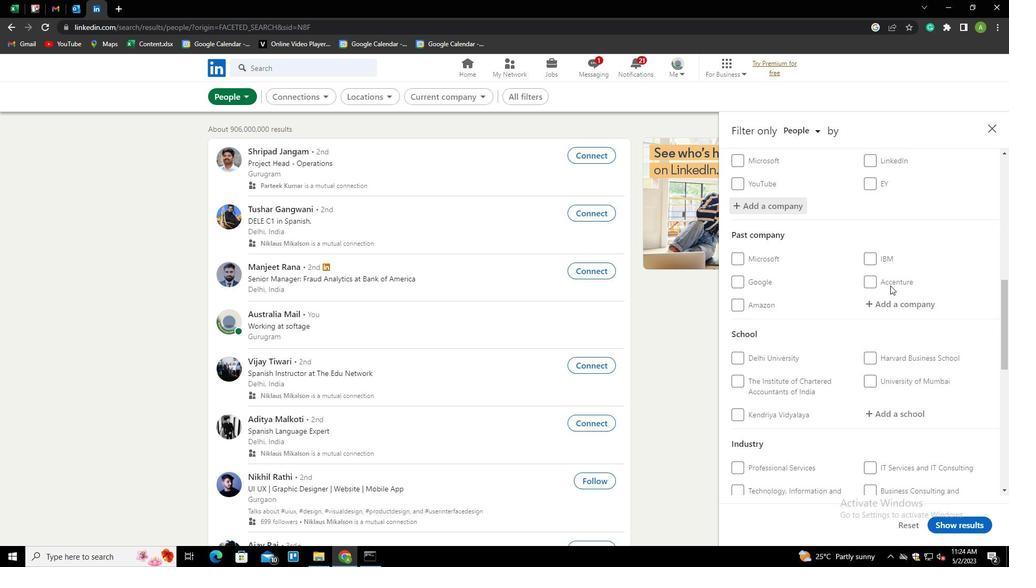 
Action: Mouse moved to (889, 313)
Screenshot: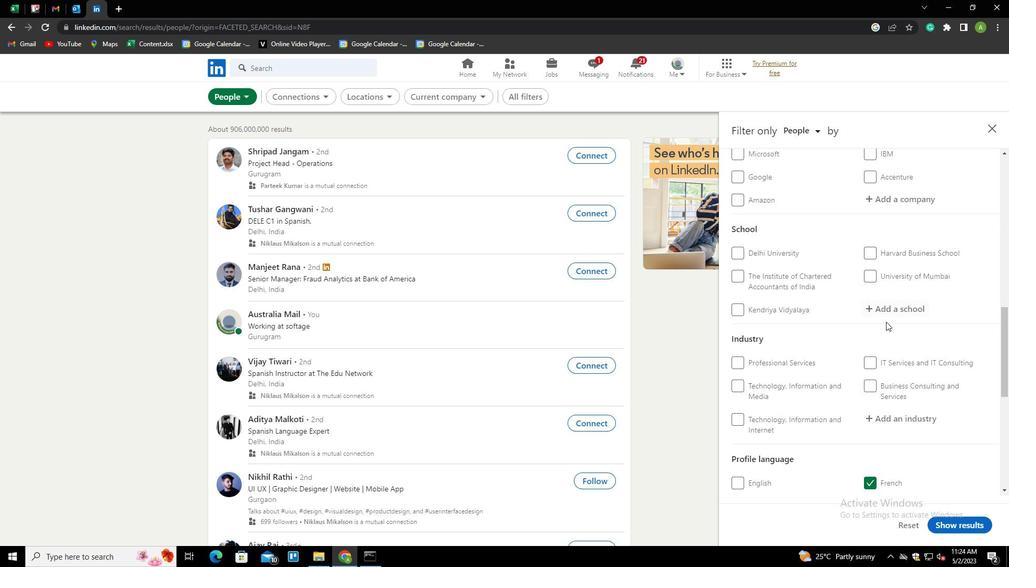 
Action: Mouse pressed left at (889, 313)
Screenshot: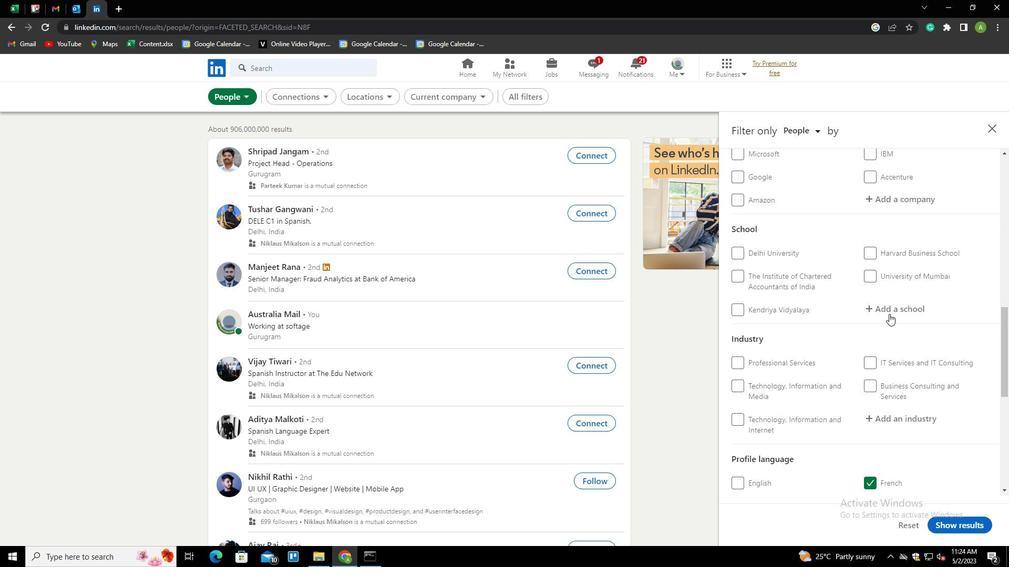 
Action: Key pressed <Key.shift>IND<Key.backspace><Key.backspace>NDIAN<Key.space><Key.shift>ISTITUTE<Key.space>OF<Key.space><Key.left><Key.left><Key.left><Key.left><Key.left><Key.left><Key.left><Key.left><Key.left><Key.left><Key.left>N<Key.end><Key.shift>MANAGEMEN<Key.down><Key.down><Key.down><Key.down><Key.down><Key.down><Key.down><Key.down><Key.down><Key.down><Key.up><Key.enter>
Screenshot: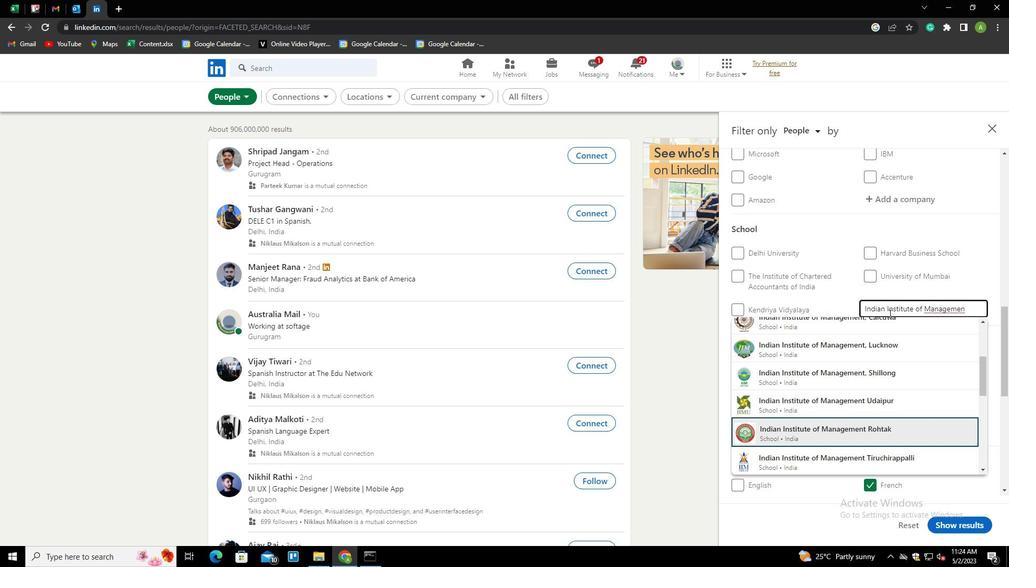 
Action: Mouse scrolled (889, 313) with delta (0, 0)
Screenshot: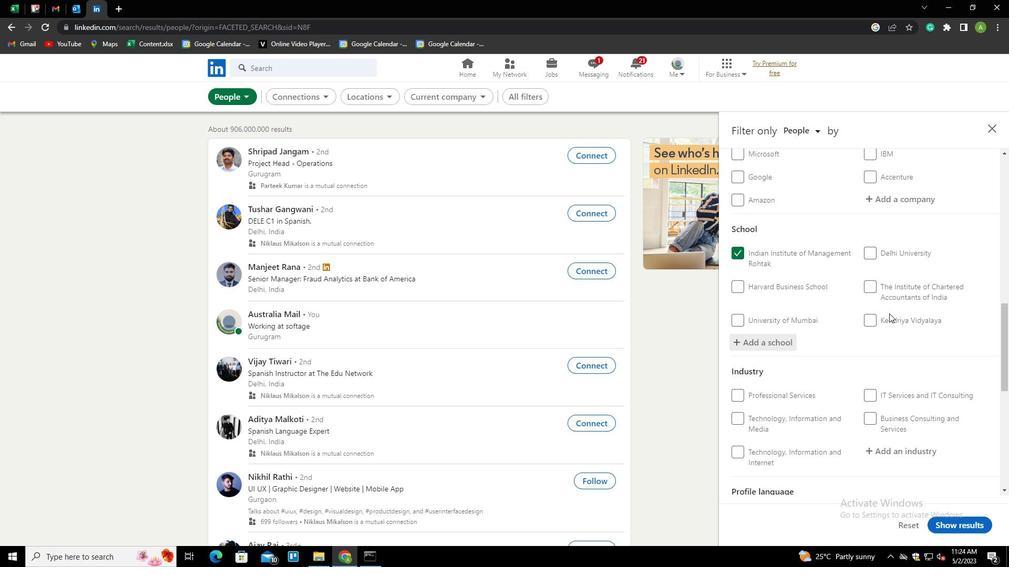 
Action: Mouse scrolled (889, 313) with delta (0, 0)
Screenshot: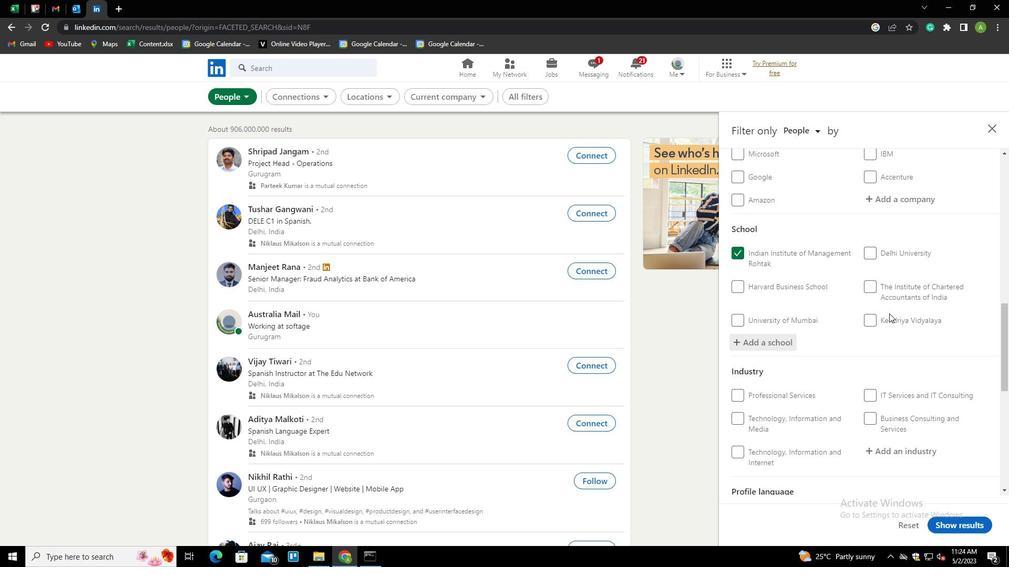 
Action: Mouse moved to (892, 343)
Screenshot: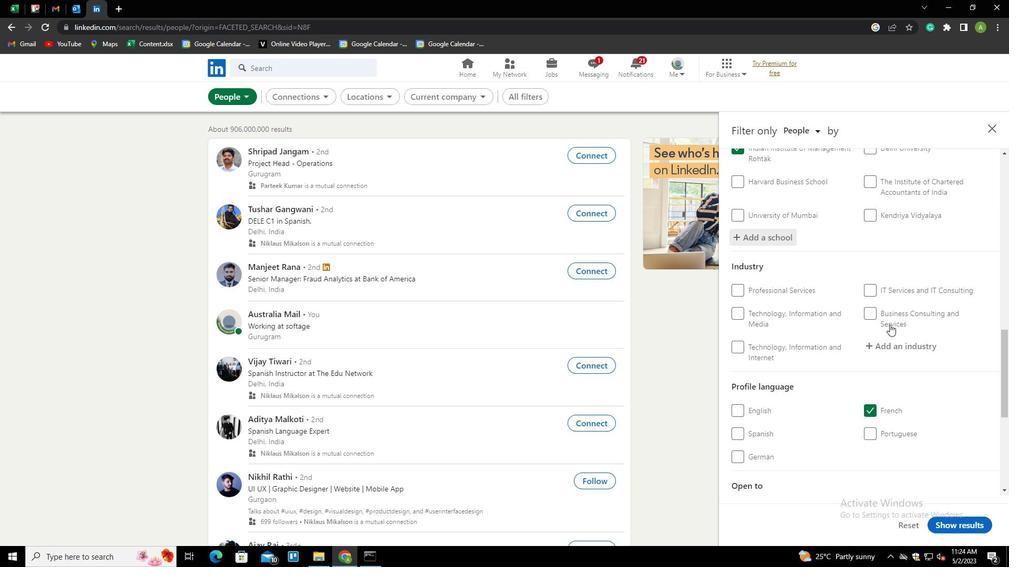 
Action: Mouse pressed left at (892, 343)
Screenshot: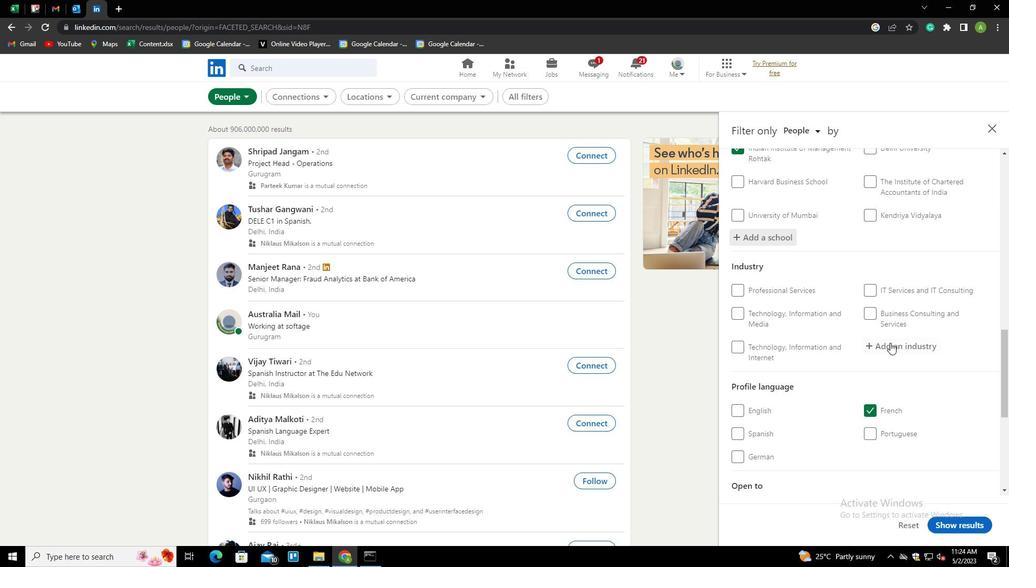 
Action: Key pressed <Key.shift>MEDIACAL<Key.backspace><Key.backspace><Key.backspace><Key.backspace>CAL<Key.down><Key.down><Key.enter>
Screenshot: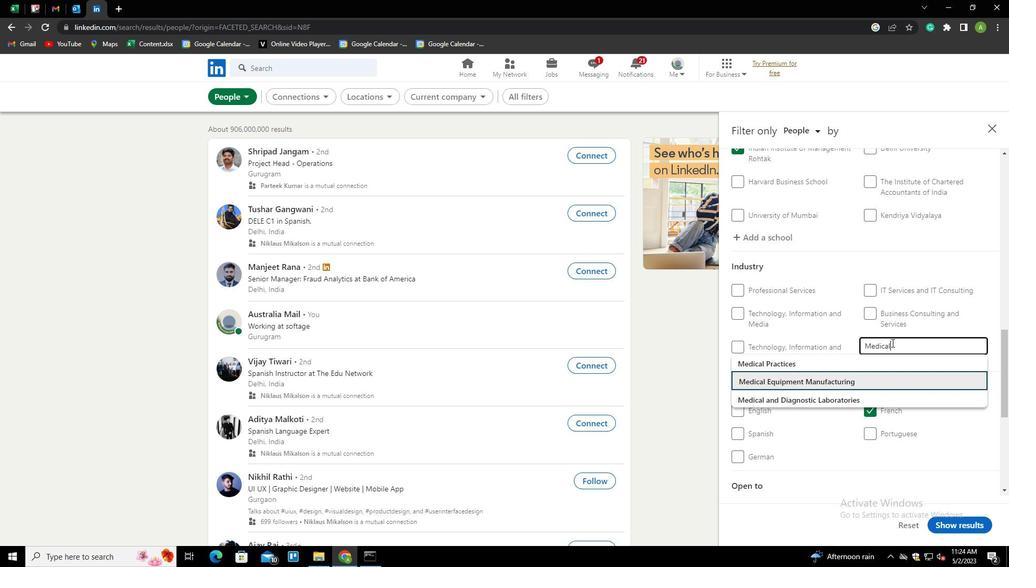 
Action: Mouse scrolled (892, 342) with delta (0, 0)
Screenshot: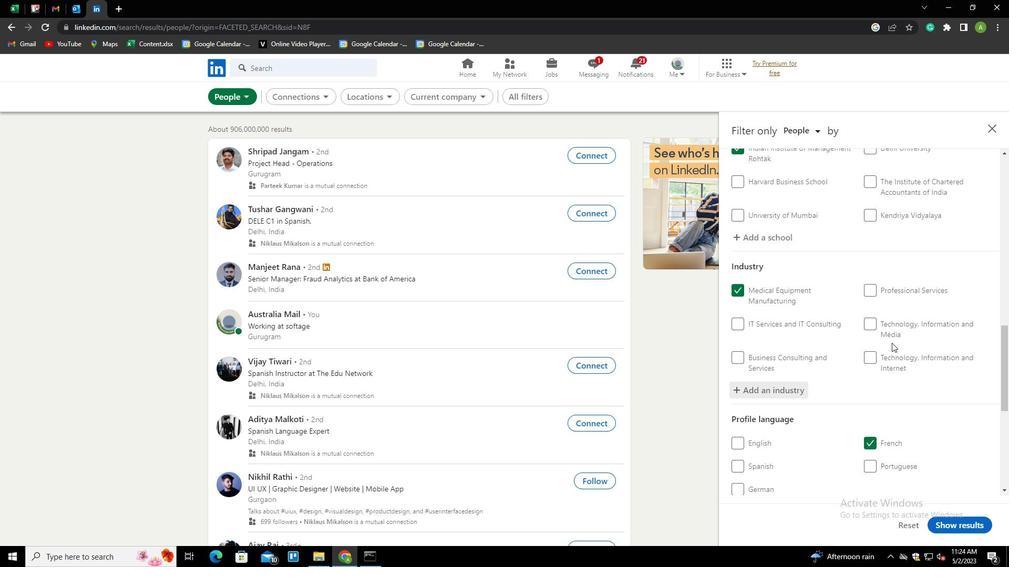 
Action: Mouse scrolled (892, 342) with delta (0, 0)
Screenshot: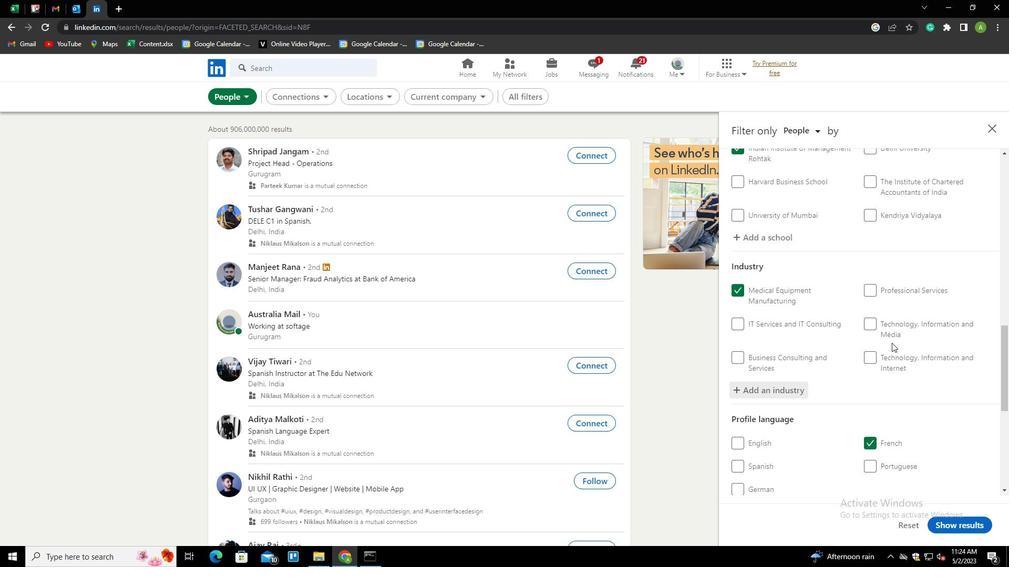 
Action: Mouse scrolled (892, 342) with delta (0, 0)
Screenshot: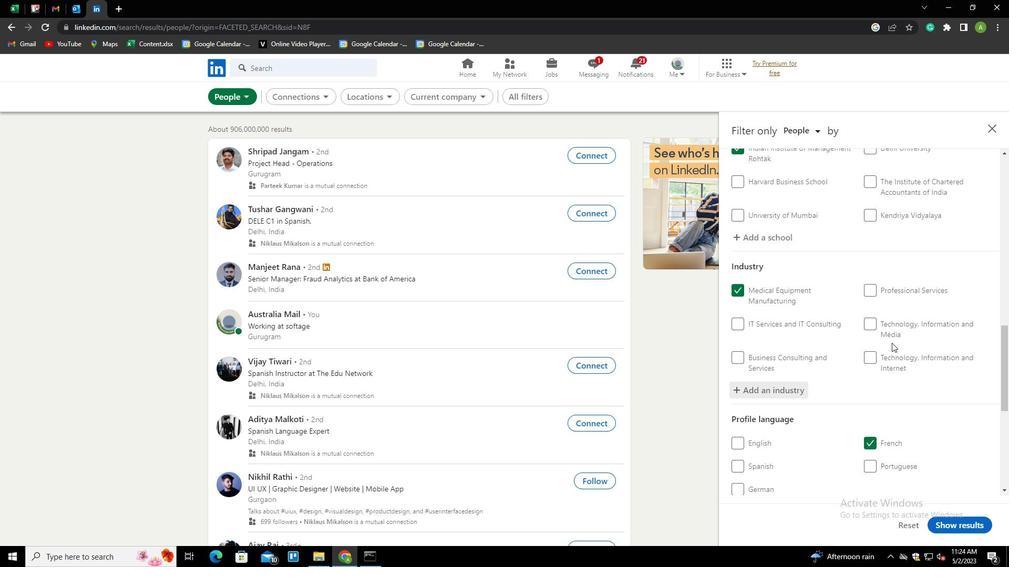 
Action: Mouse scrolled (892, 342) with delta (0, 0)
Screenshot: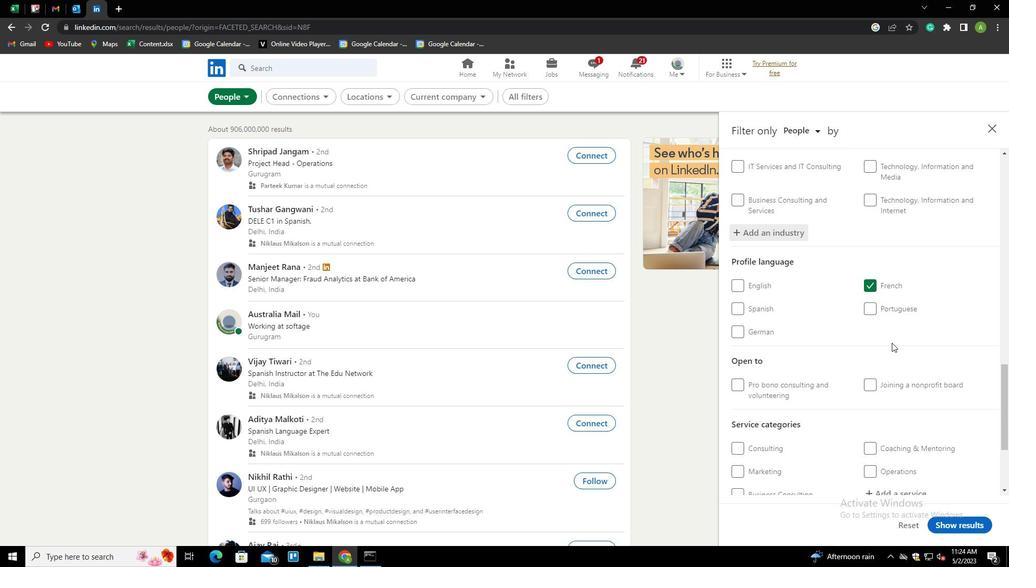 
Action: Mouse scrolled (892, 342) with delta (0, 0)
Screenshot: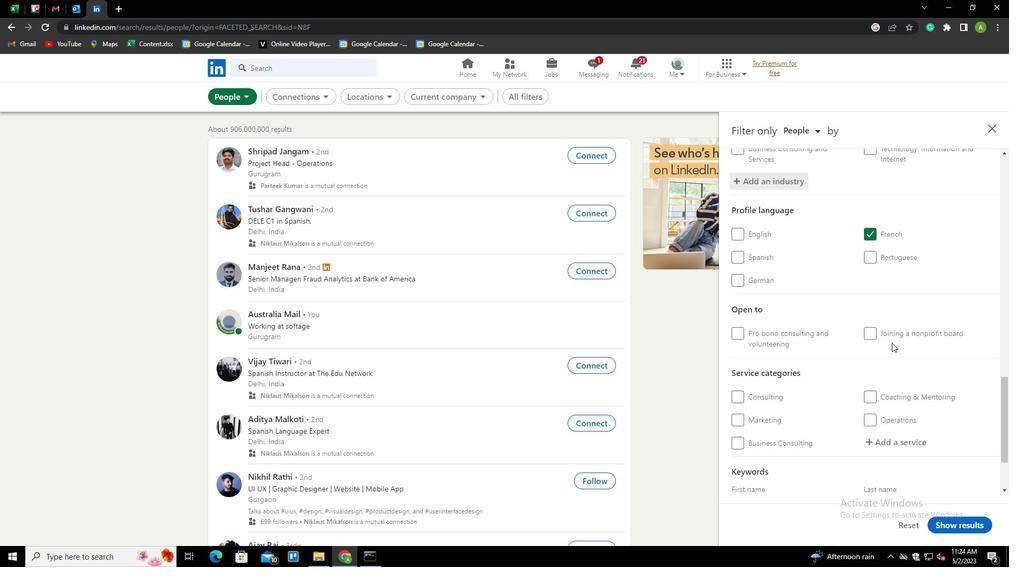 
Action: Mouse scrolled (892, 342) with delta (0, 0)
Screenshot: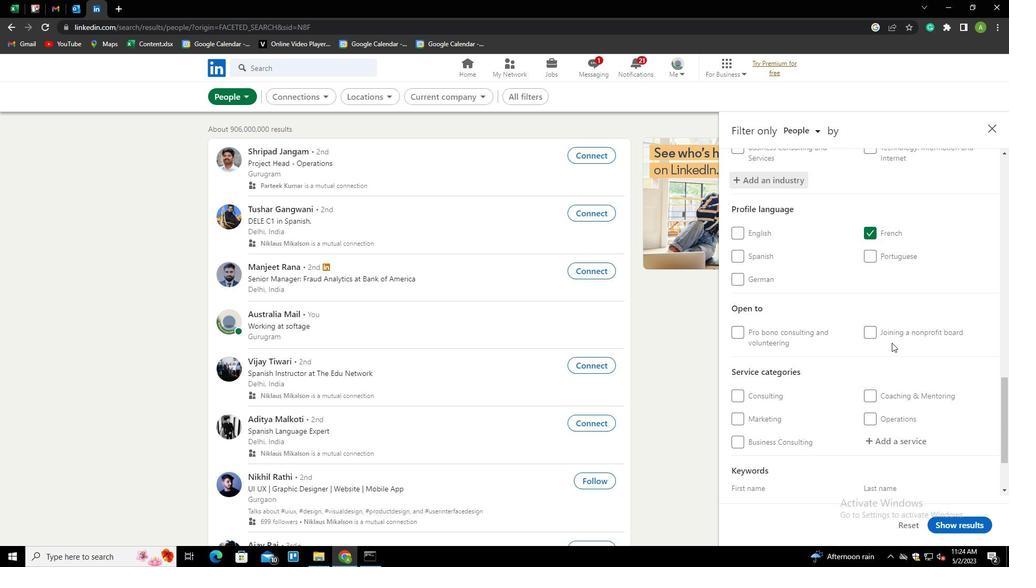 
Action: Mouse moved to (892, 346)
Screenshot: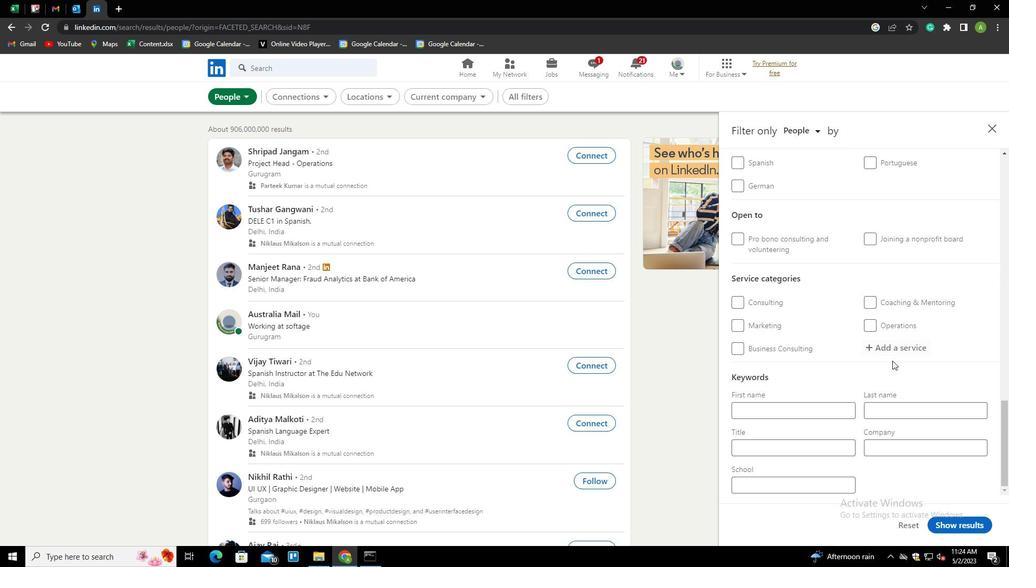 
Action: Mouse pressed left at (892, 346)
Screenshot: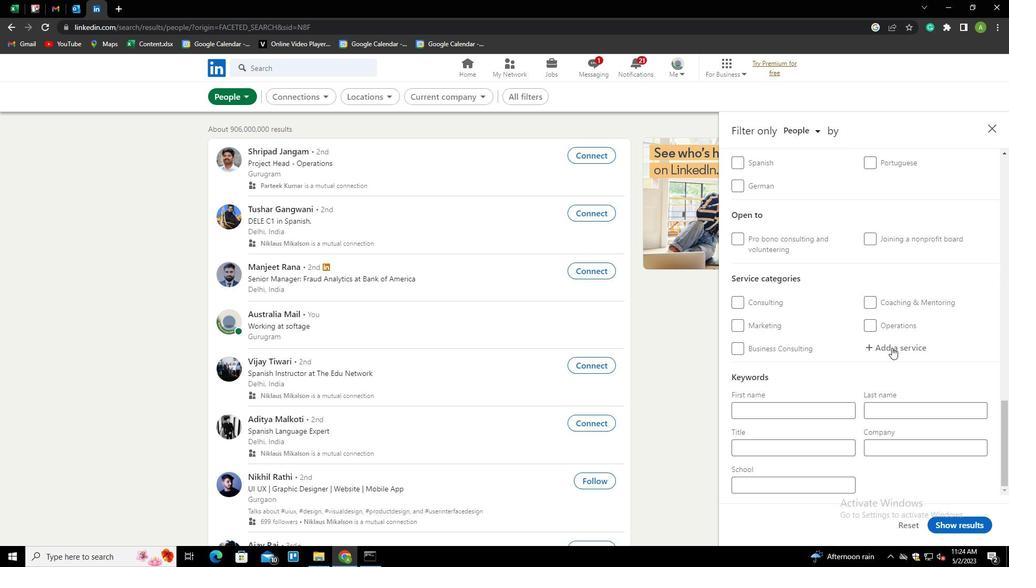 
Action: Mouse moved to (895, 348)
Screenshot: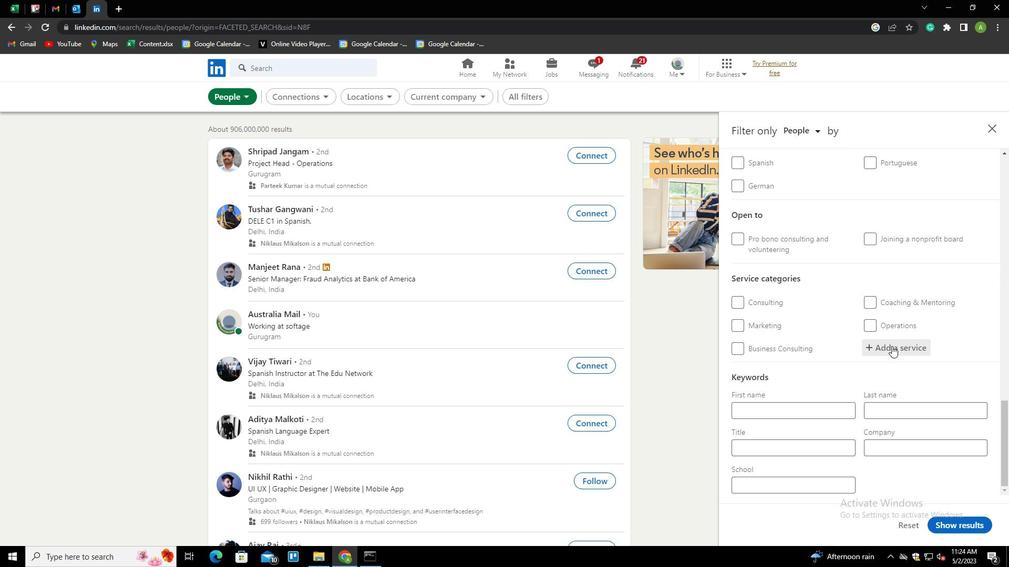 
Action: Mouse pressed left at (895, 348)
Screenshot: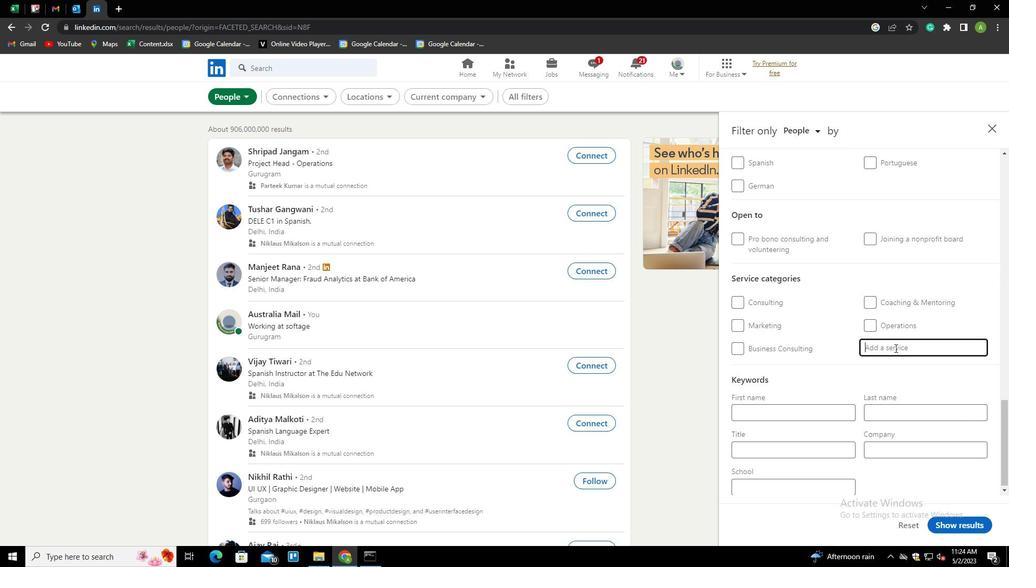 
Action: Key pressed <Key.shift>TYPIN<Key.down><Key.enter>
Screenshot: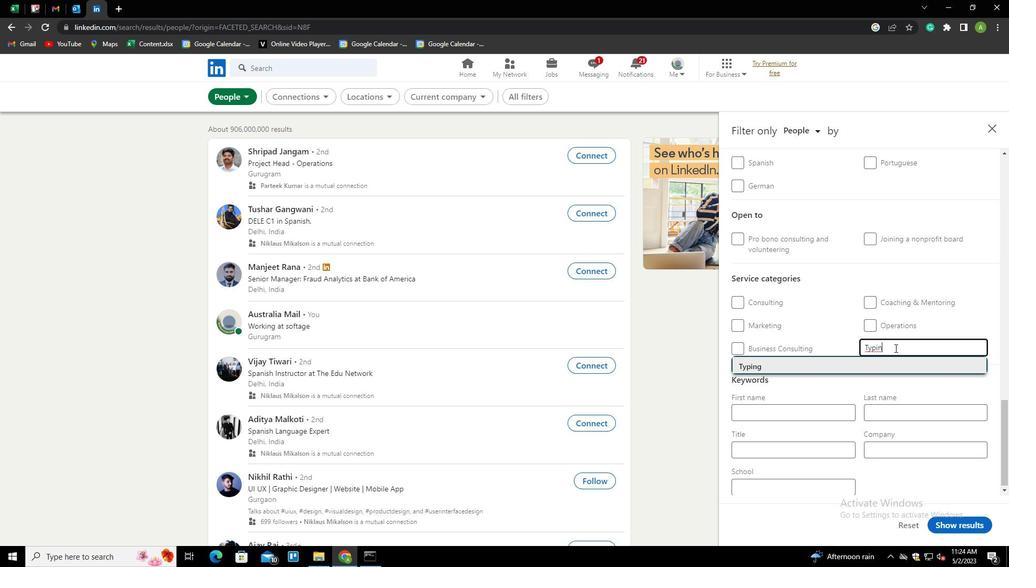 
Action: Mouse scrolled (895, 348) with delta (0, 0)
Screenshot: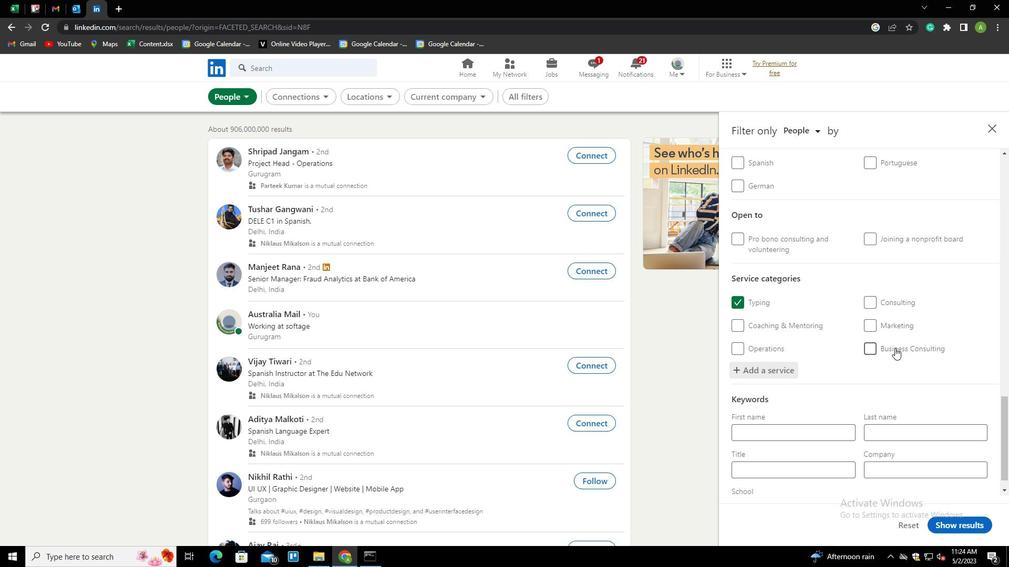 
Action: Mouse scrolled (895, 348) with delta (0, 0)
Screenshot: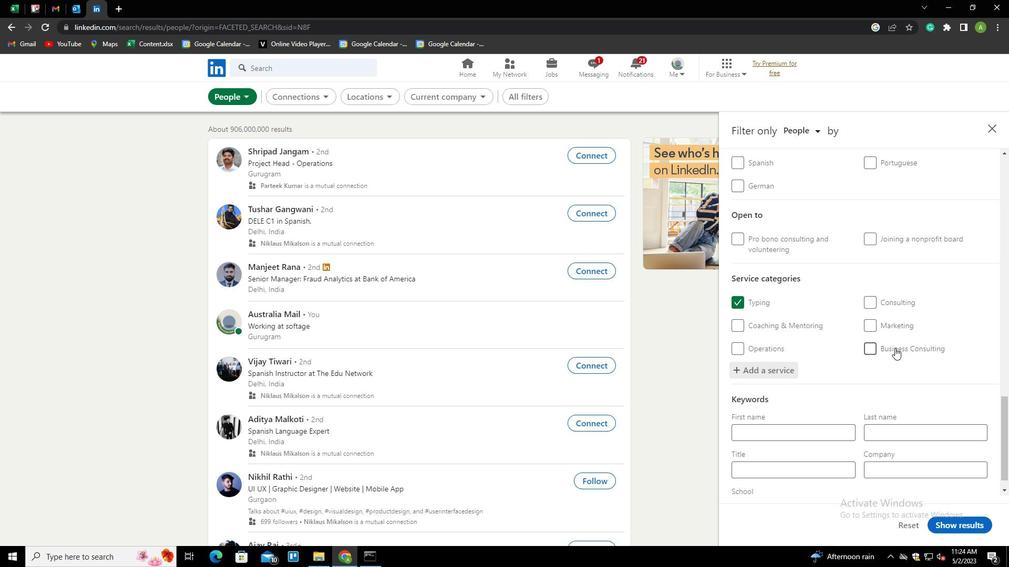 
Action: Mouse scrolled (895, 348) with delta (0, 0)
Screenshot: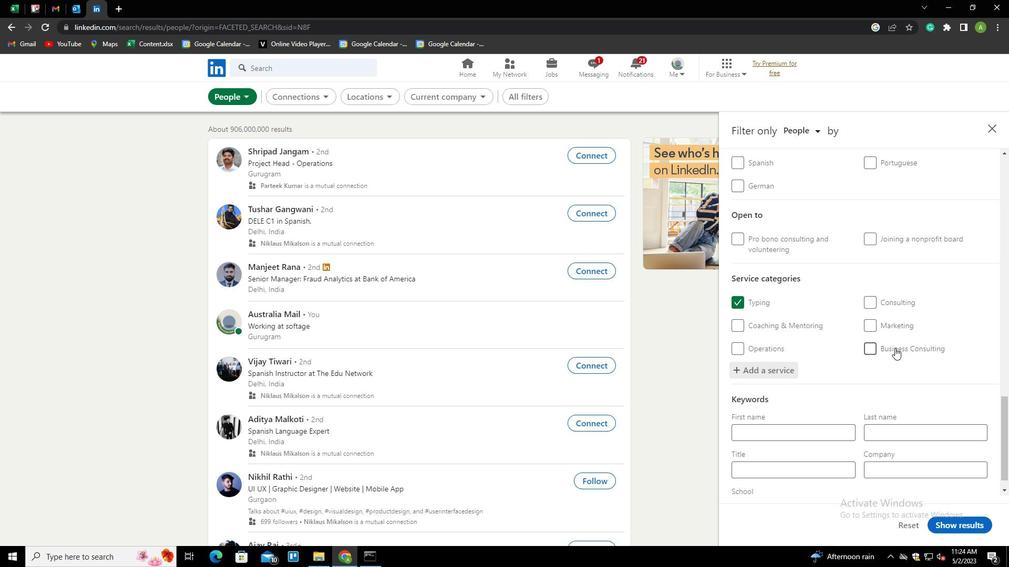 
Action: Mouse scrolled (895, 348) with delta (0, 0)
Screenshot: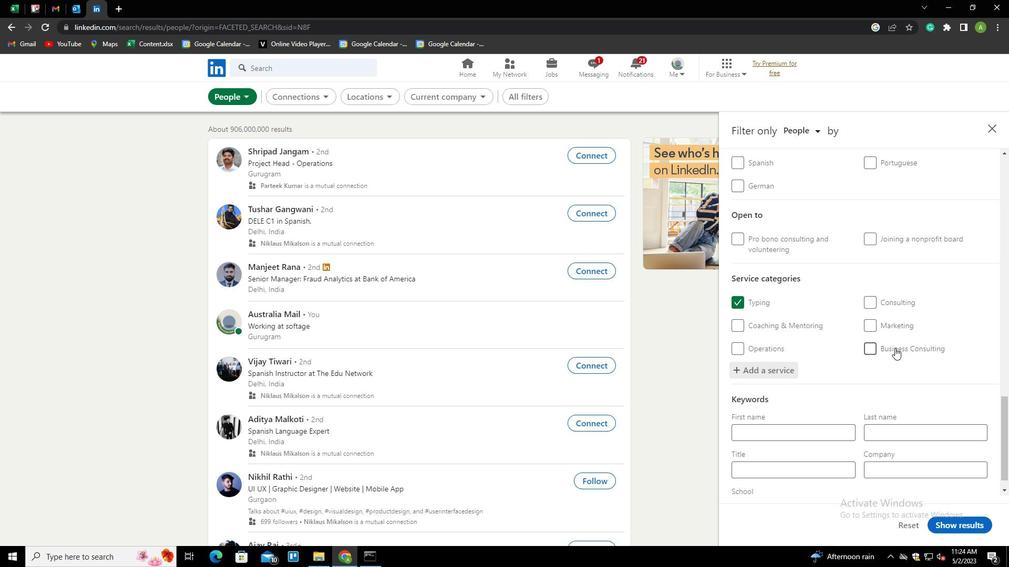 
Action: Mouse scrolled (895, 348) with delta (0, 0)
Screenshot: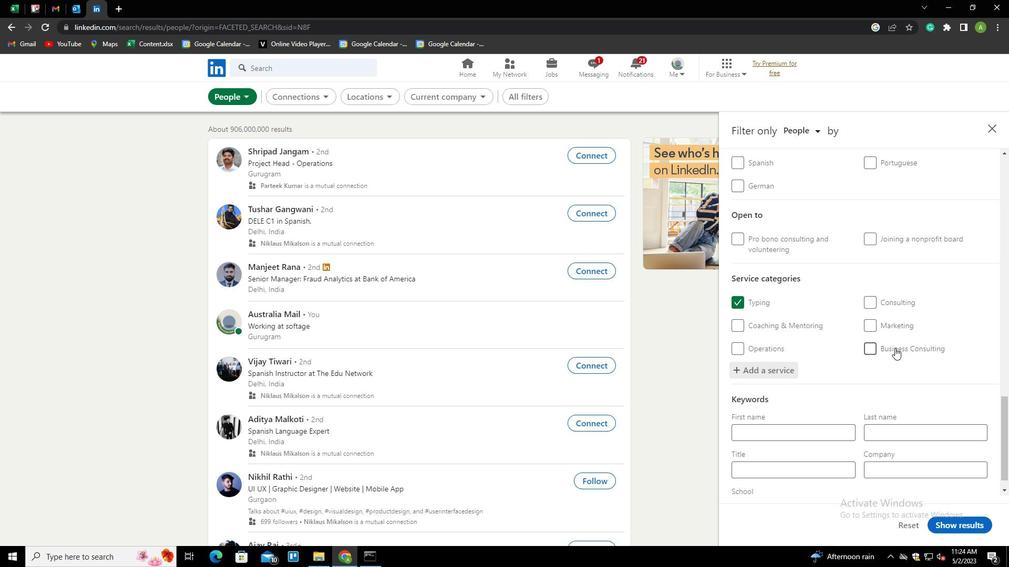 
Action: Mouse scrolled (895, 348) with delta (0, 0)
Screenshot: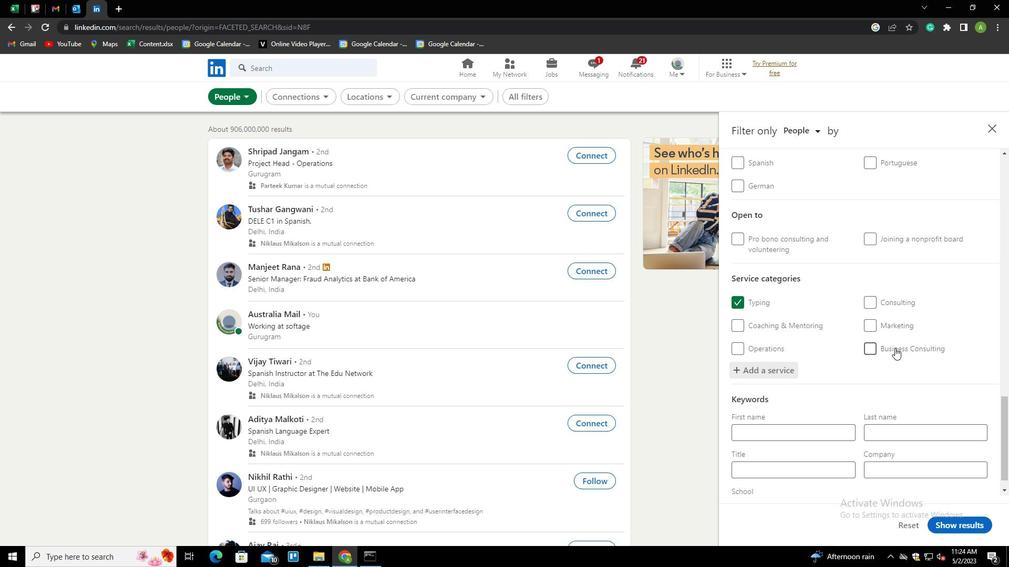 
Action: Mouse scrolled (895, 348) with delta (0, 0)
Screenshot: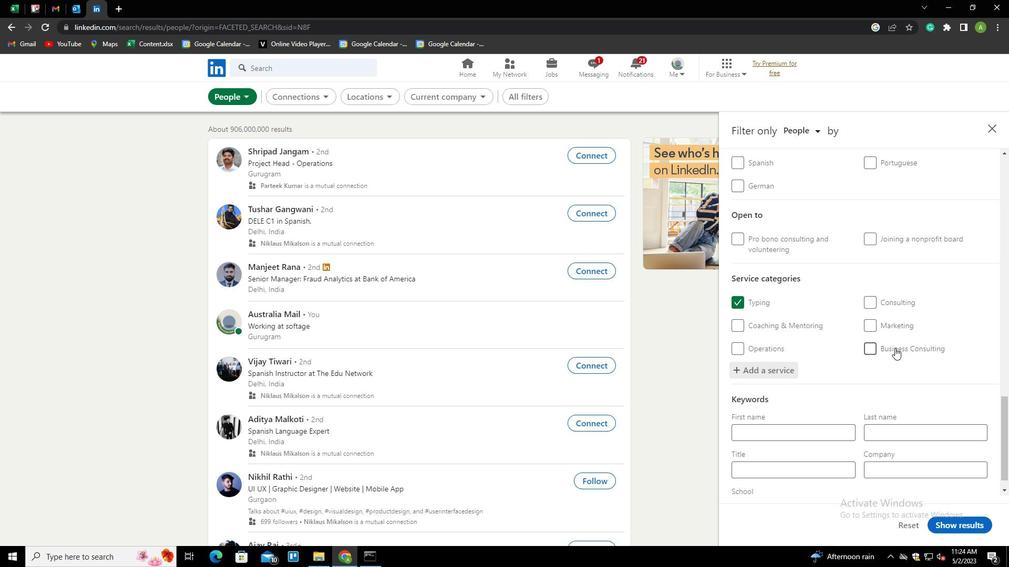 
Action: Mouse moved to (812, 450)
Screenshot: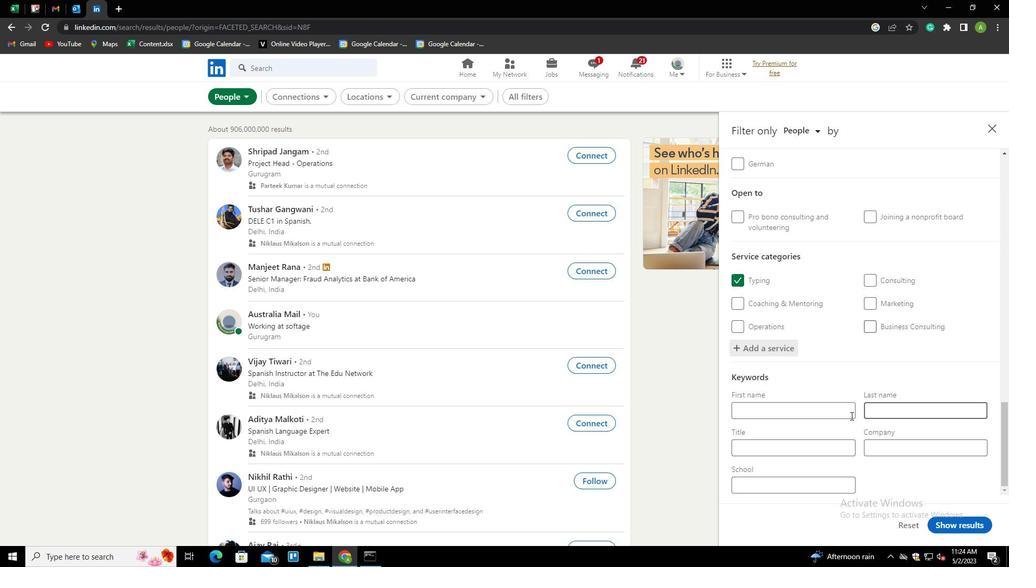 
Action: Mouse pressed left at (812, 450)
Screenshot: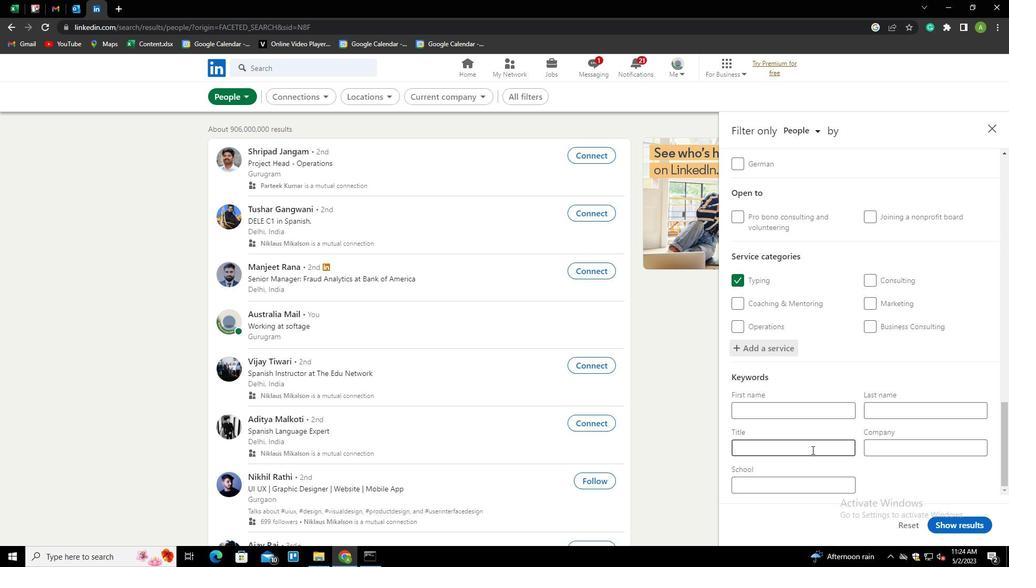 
Action: Key pressed <Key.shift>ASSISTANT<Key.space><Key.shift>MANAGER
Screenshot: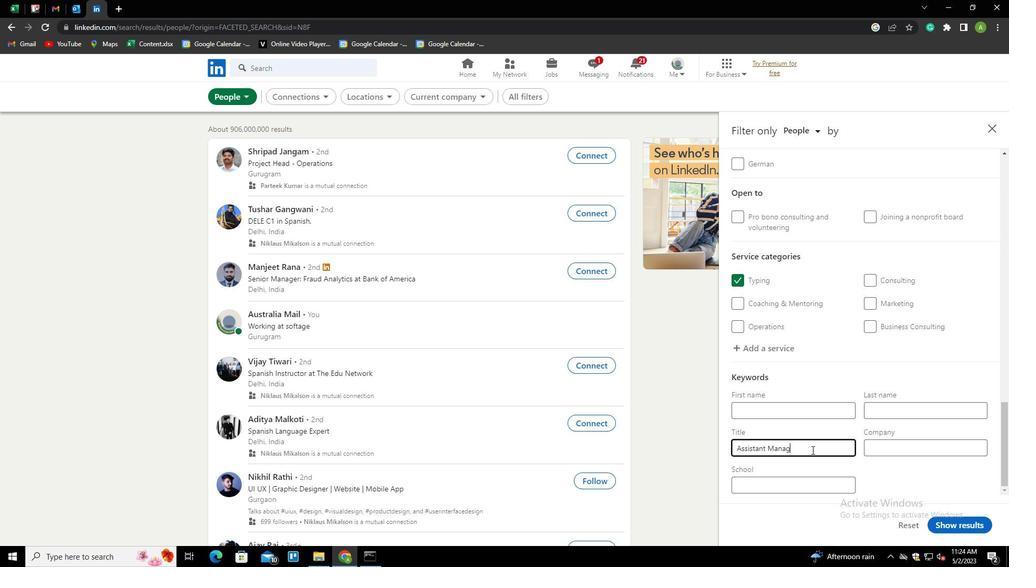 
Action: Mouse moved to (880, 483)
Screenshot: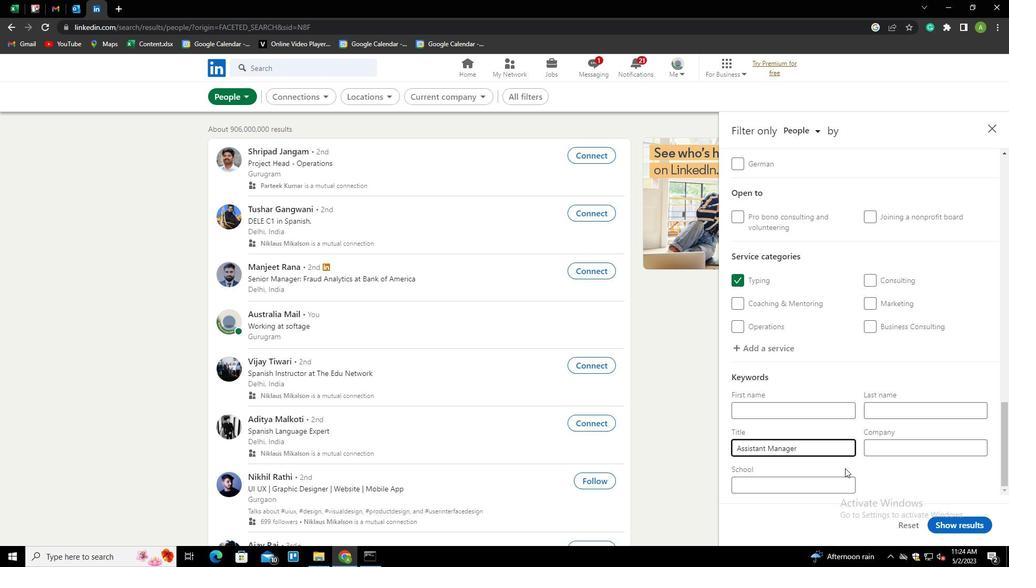 
Action: Mouse pressed left at (880, 483)
Screenshot: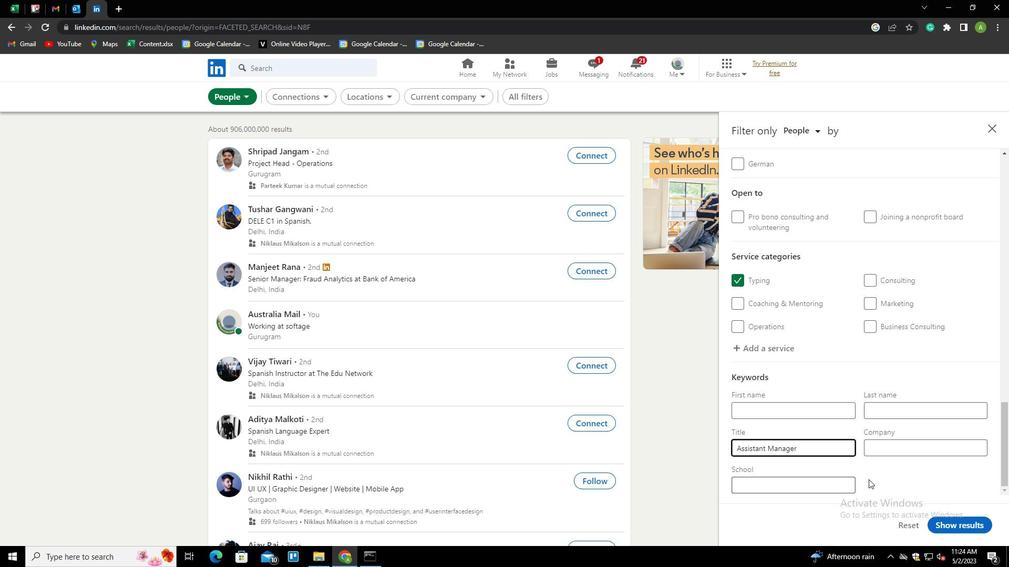 
Action: Mouse moved to (953, 520)
Screenshot: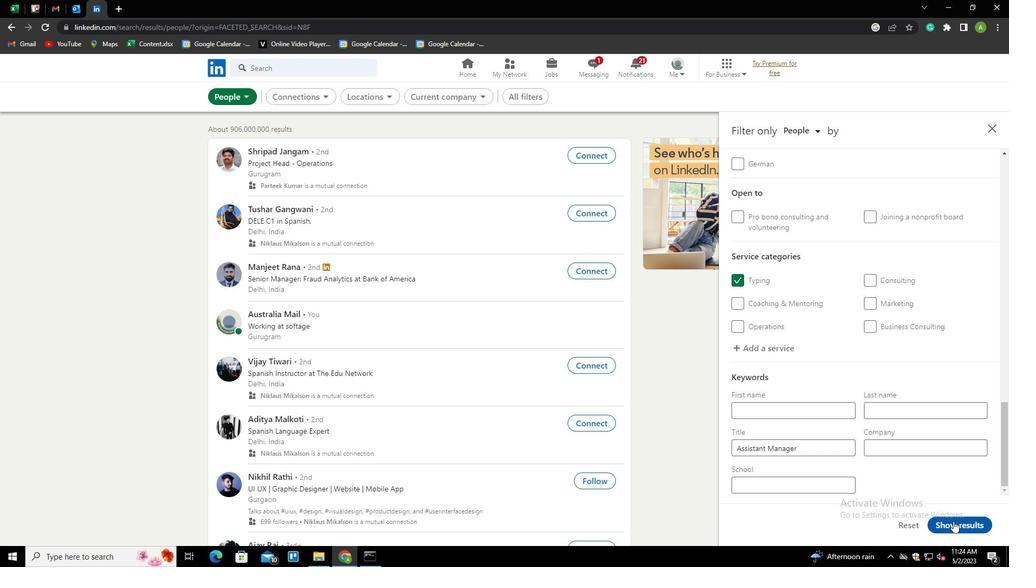 
Action: Mouse pressed left at (953, 520)
Screenshot: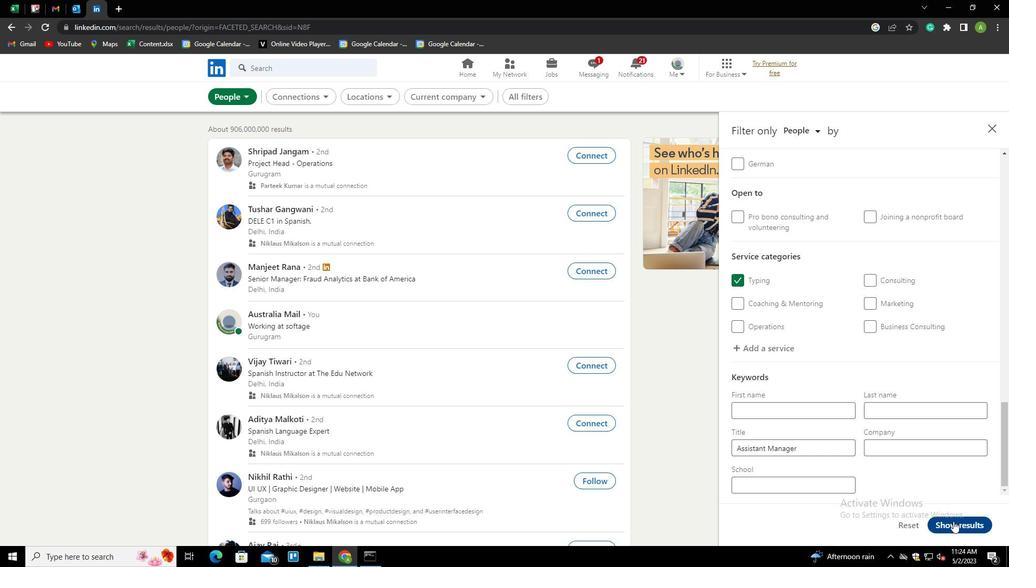 
Action: Mouse moved to (953, 520)
Screenshot: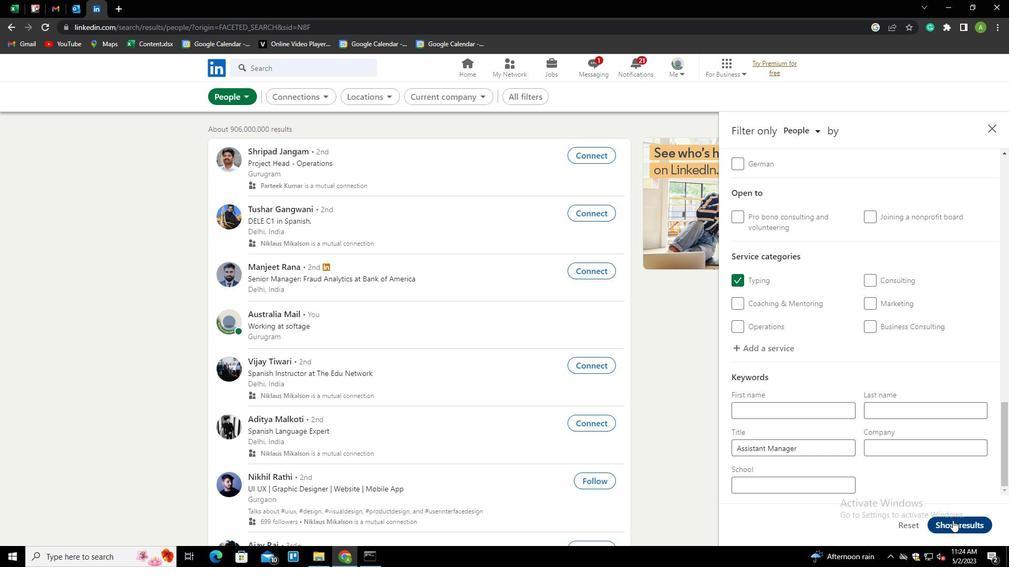 
